 Task: Find connections with filter location Tucano with filter topic #WebsiteDesignwith filter profile language English with filter current company Goibibo with filter school KC College with filter industry Holding Companies with filter service category Software Testing with filter keywords title Application Developer
Action: Mouse moved to (545, 98)
Screenshot: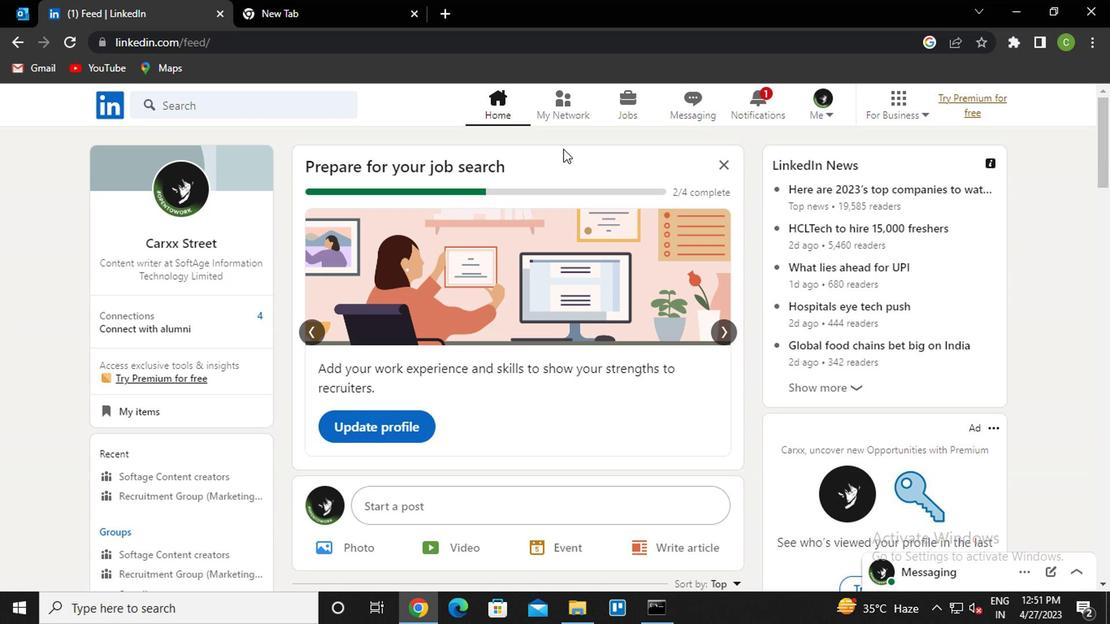 
Action: Mouse pressed left at (545, 98)
Screenshot: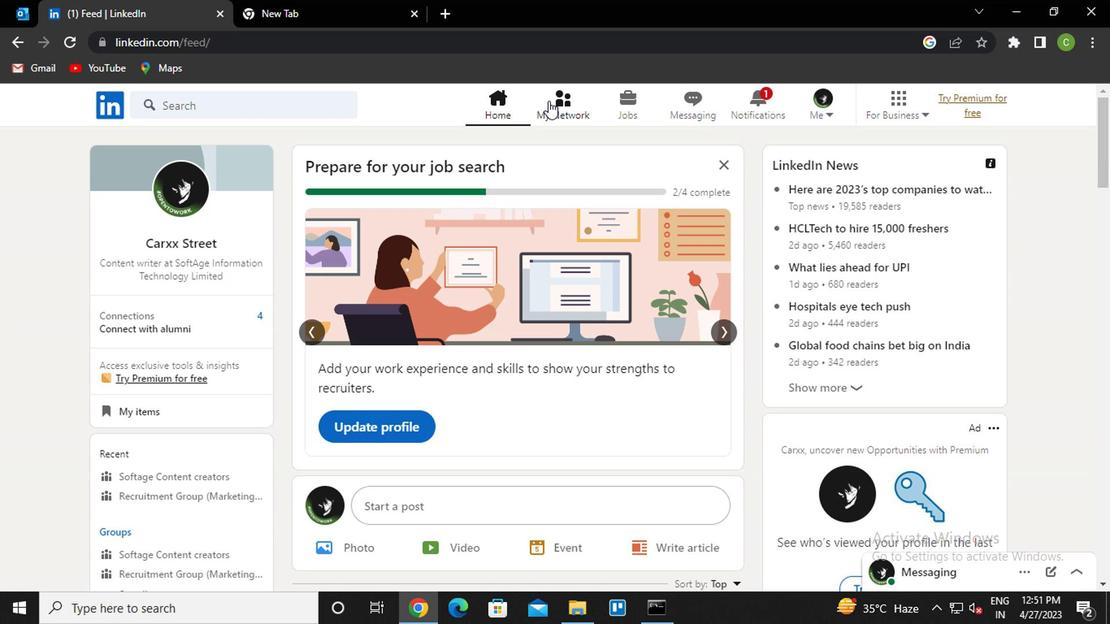 
Action: Mouse moved to (232, 196)
Screenshot: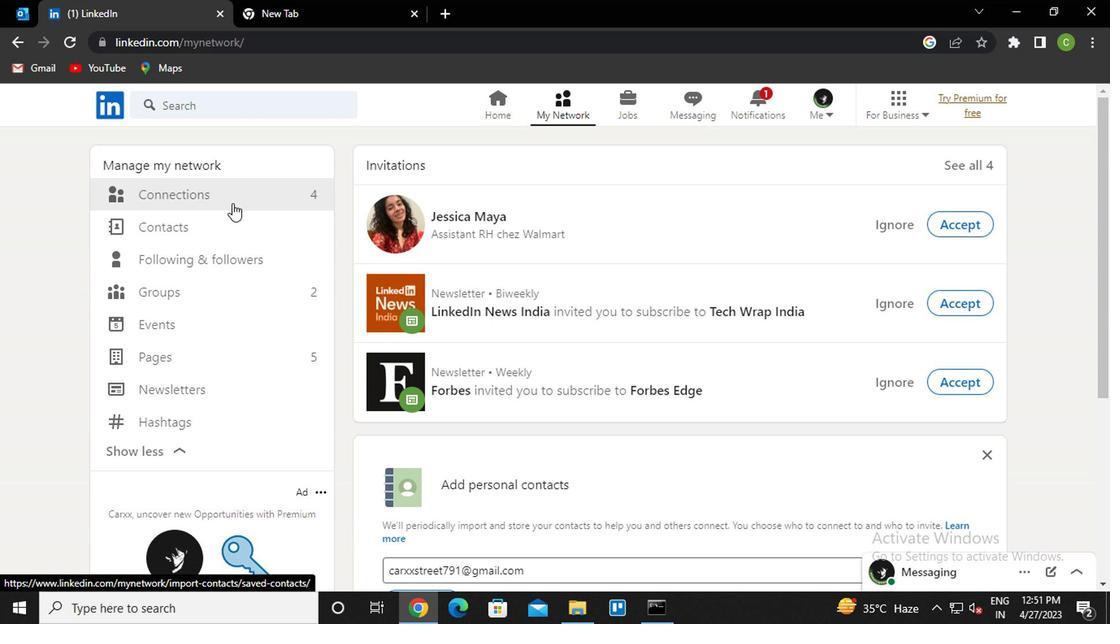 
Action: Mouse pressed left at (232, 196)
Screenshot: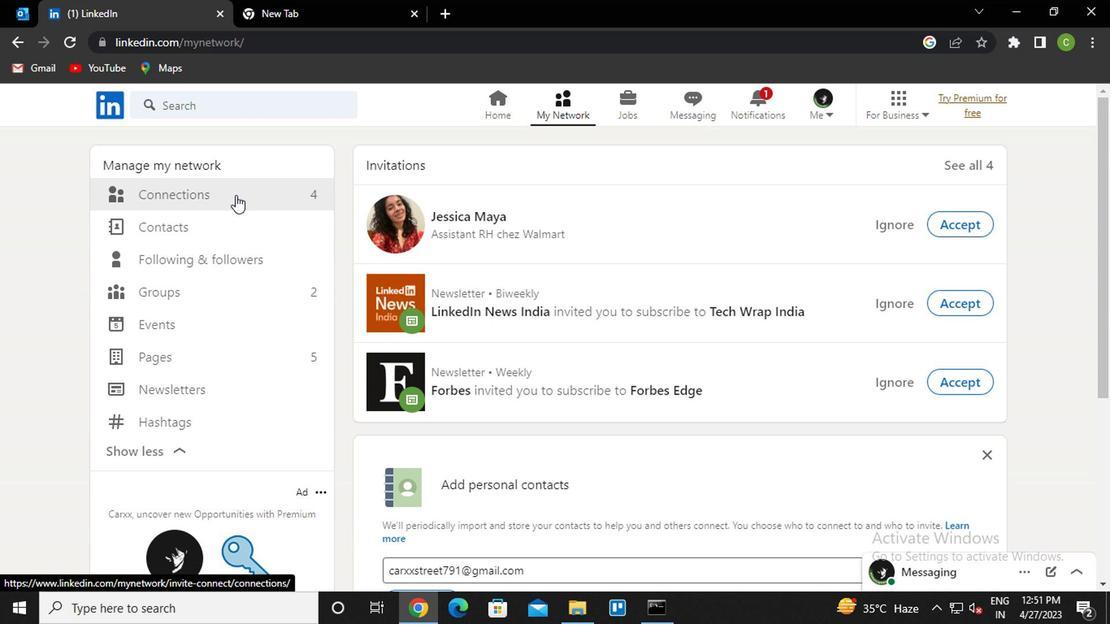 
Action: Mouse pressed left at (232, 196)
Screenshot: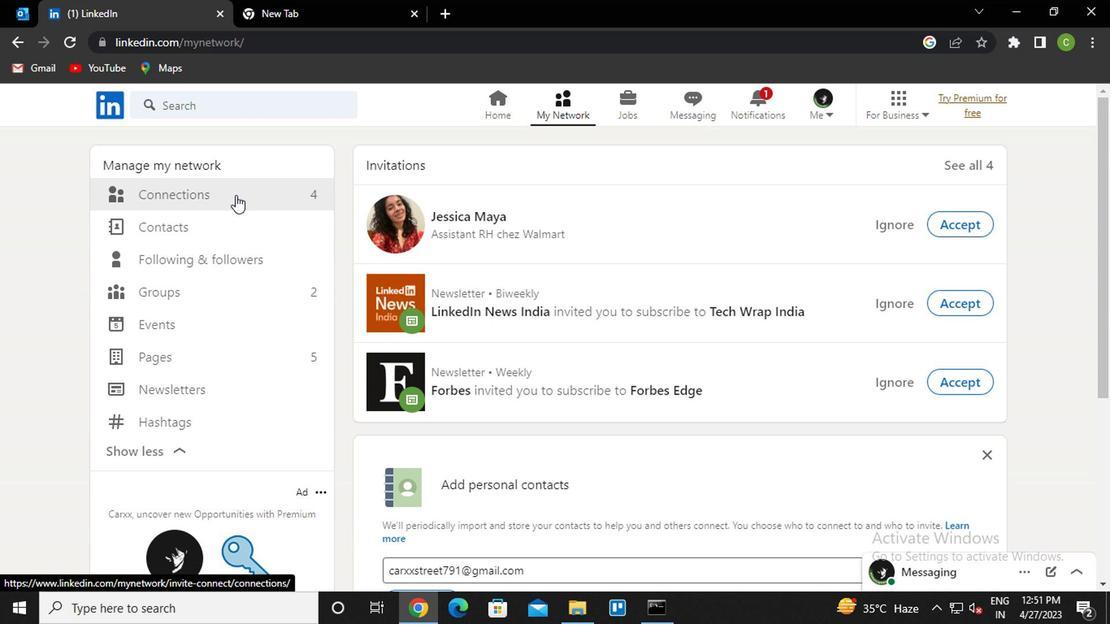 
Action: Mouse moved to (229, 207)
Screenshot: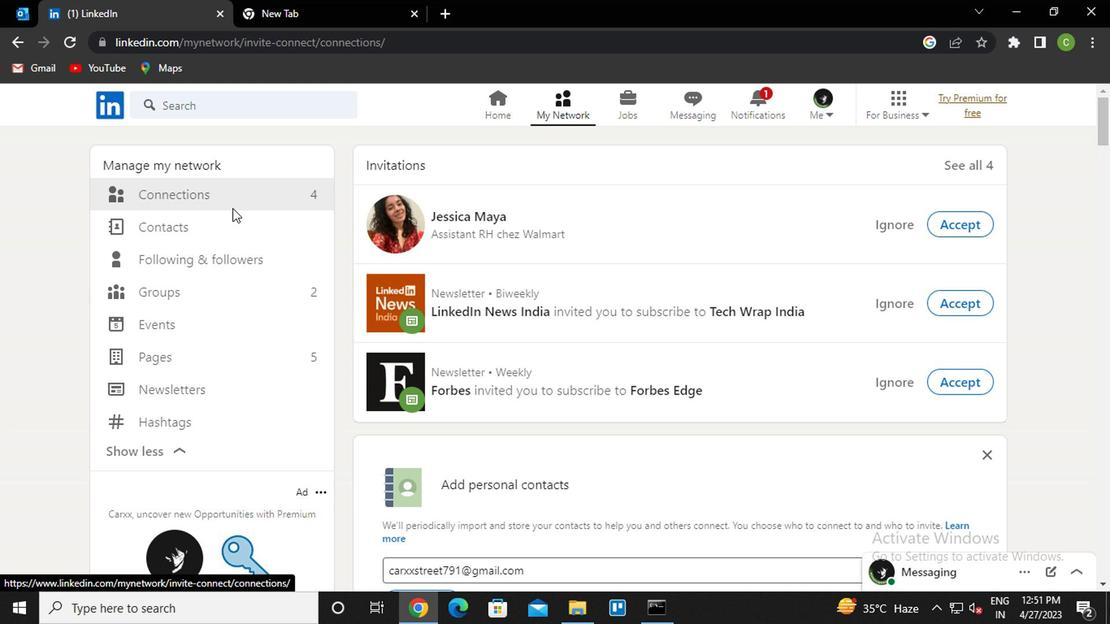 
Action: Mouse pressed left at (229, 207)
Screenshot: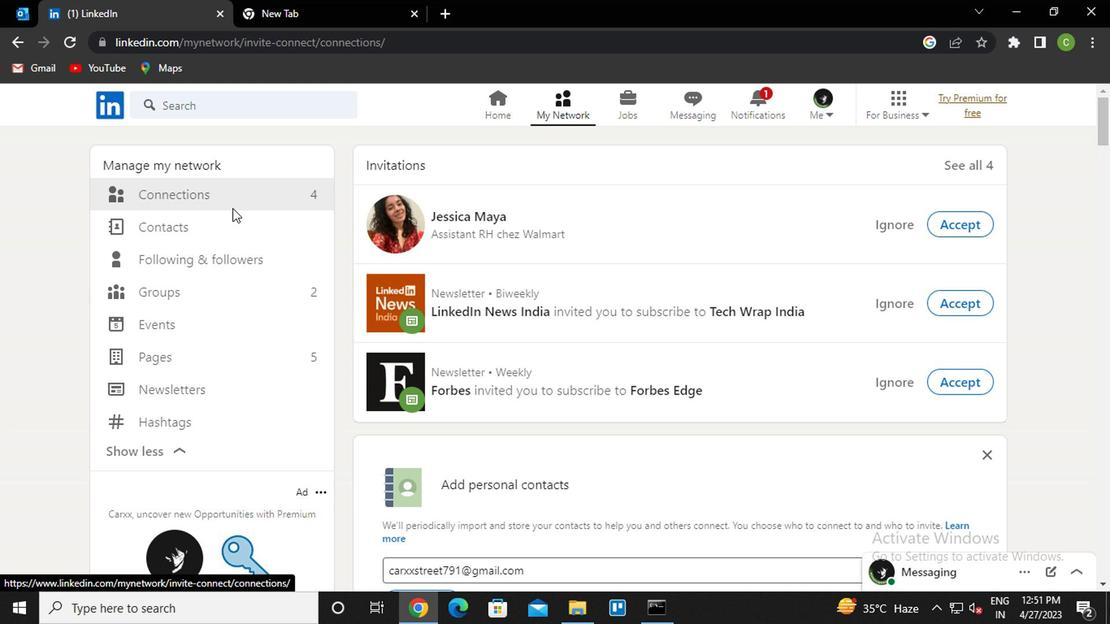 
Action: Mouse moved to (685, 195)
Screenshot: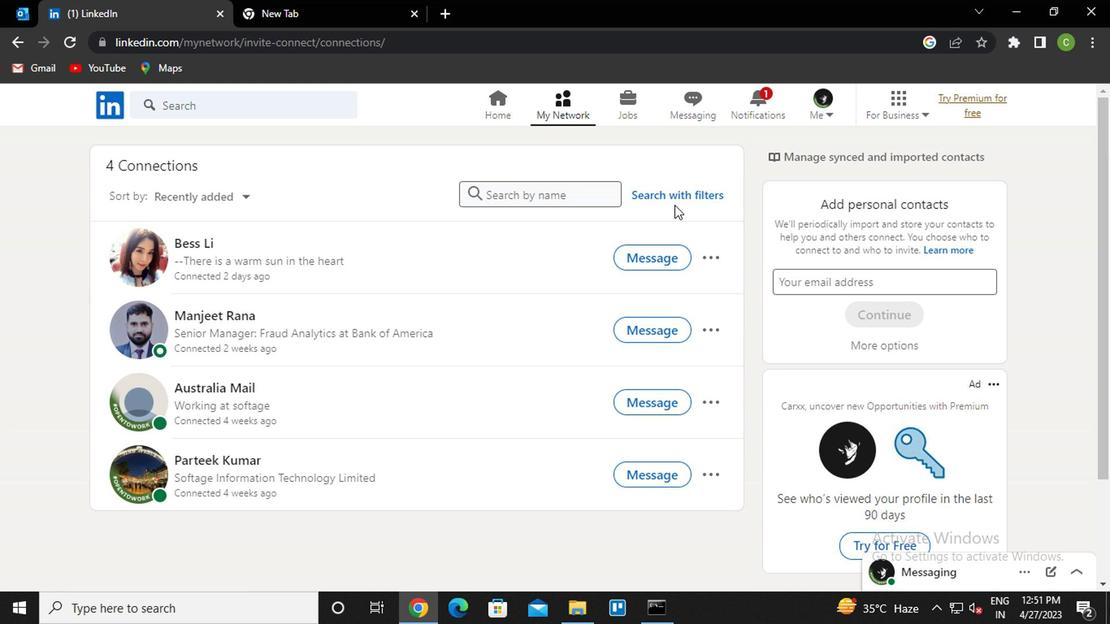 
Action: Mouse pressed left at (685, 195)
Screenshot: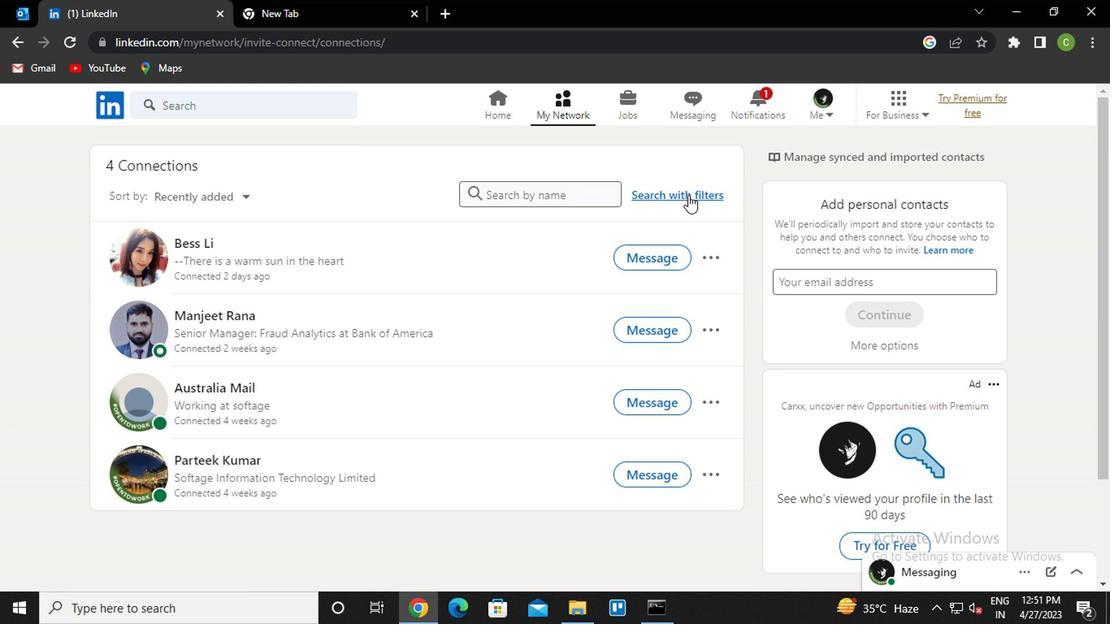 
Action: Mouse moved to (596, 151)
Screenshot: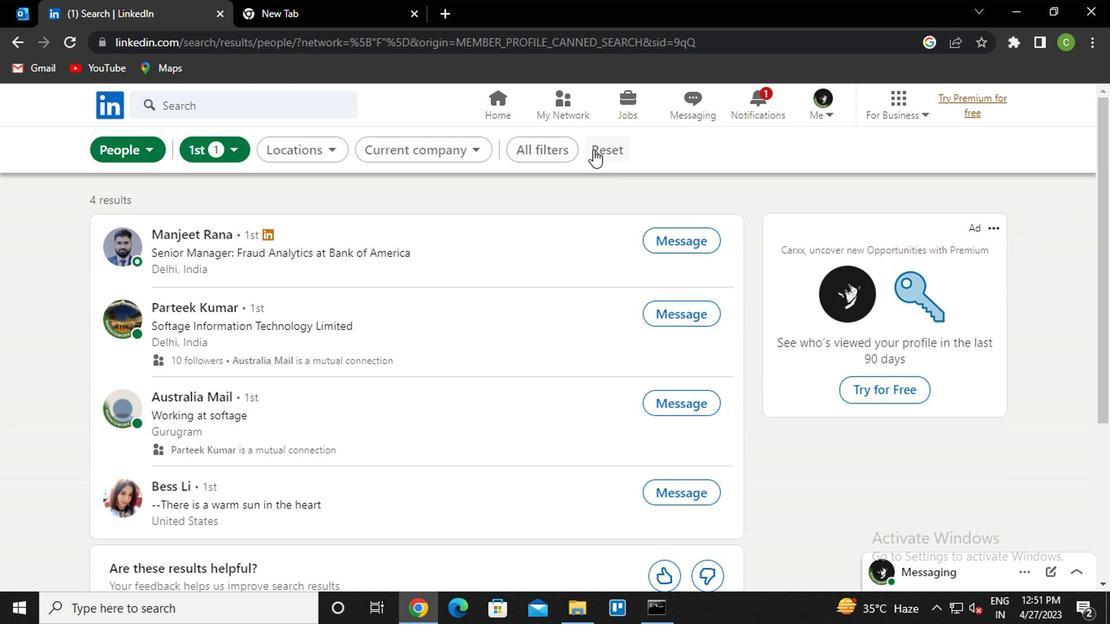 
Action: Mouse pressed left at (596, 151)
Screenshot: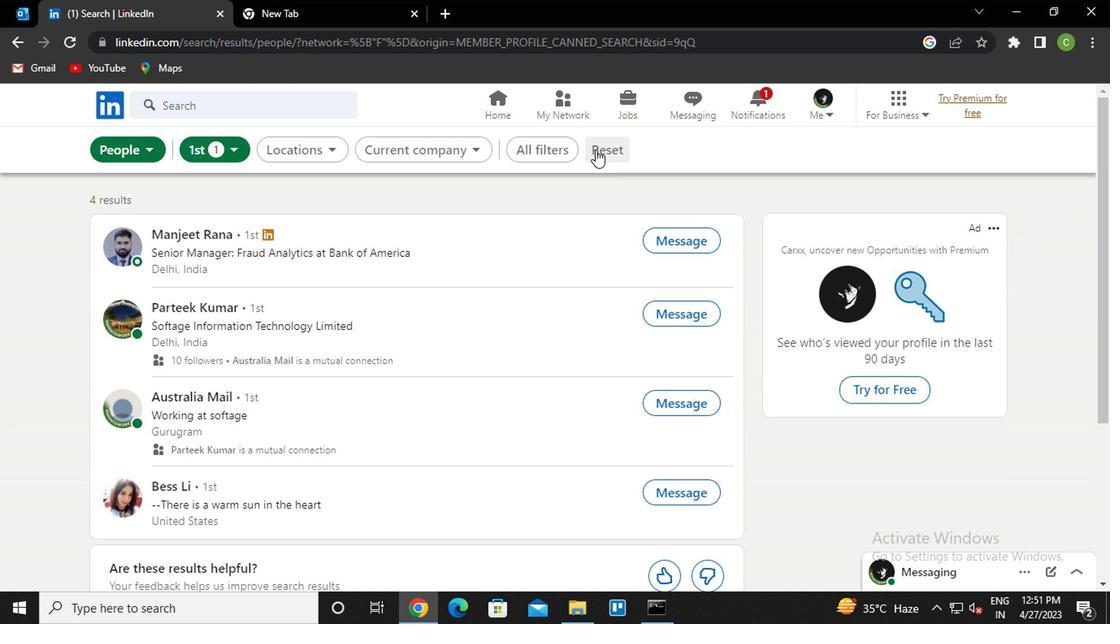 
Action: Mouse moved to (584, 150)
Screenshot: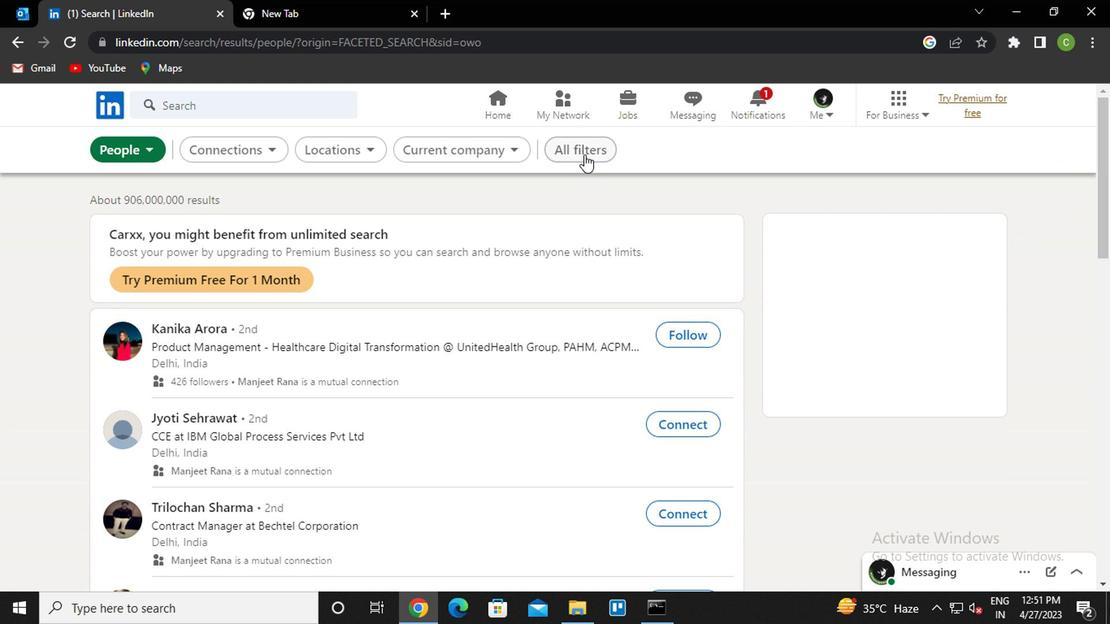
Action: Mouse pressed left at (584, 150)
Screenshot: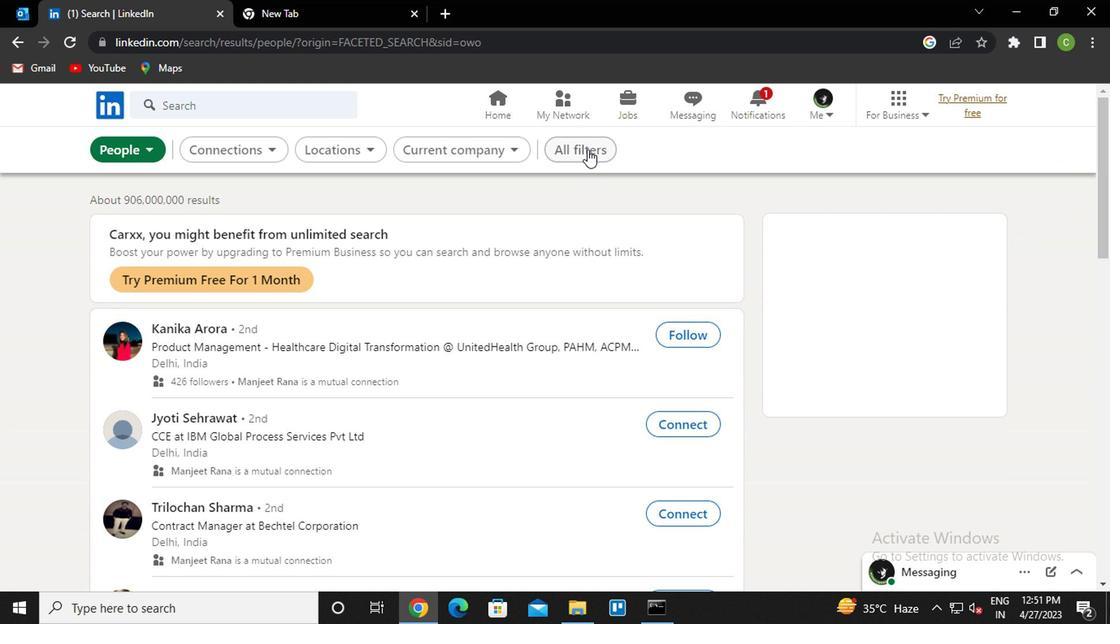 
Action: Mouse moved to (855, 392)
Screenshot: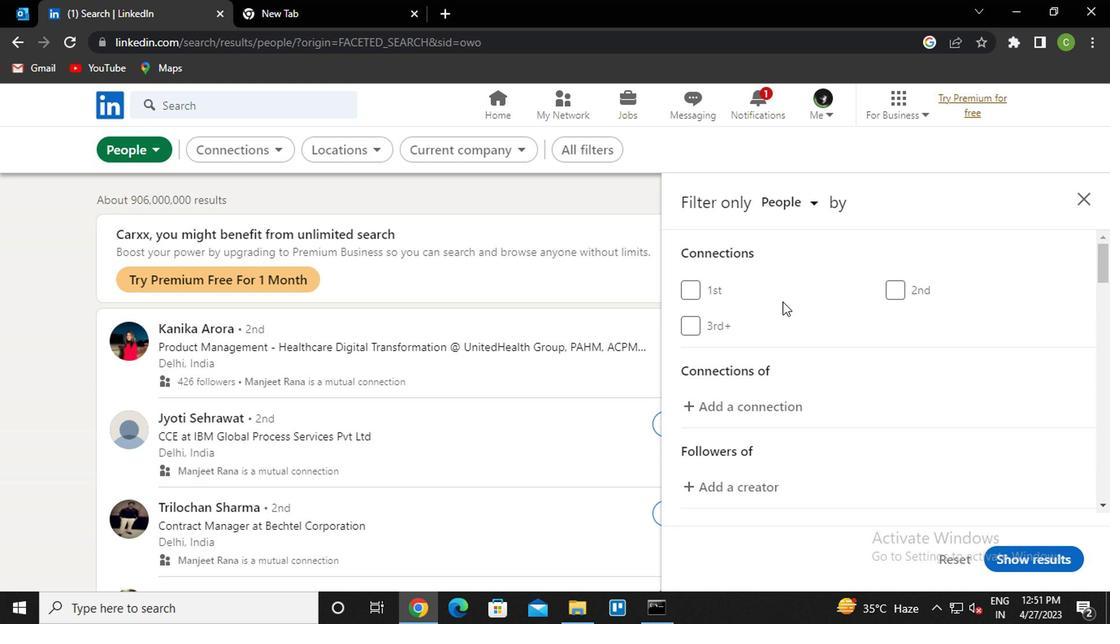 
Action: Mouse scrolled (855, 391) with delta (0, -1)
Screenshot: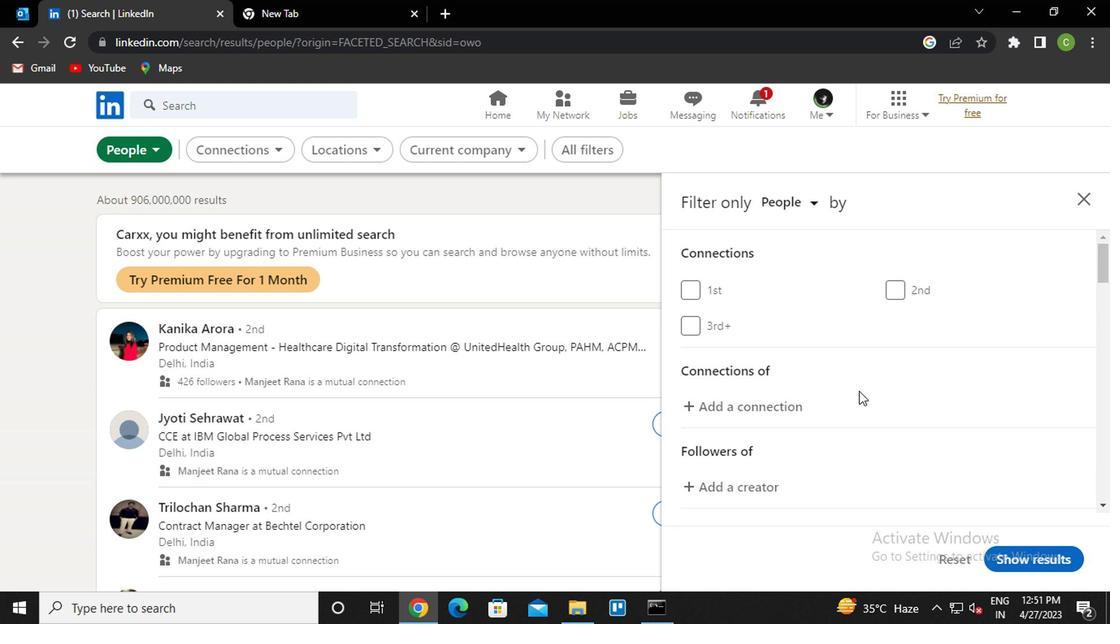 
Action: Mouse scrolled (855, 391) with delta (0, -1)
Screenshot: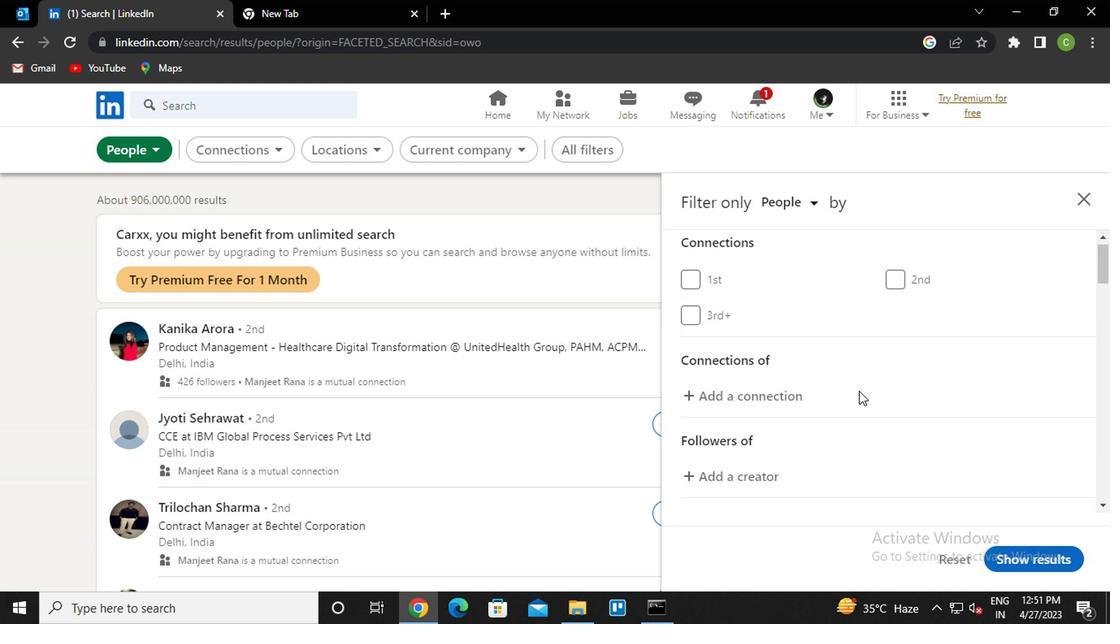 
Action: Mouse scrolled (855, 391) with delta (0, -1)
Screenshot: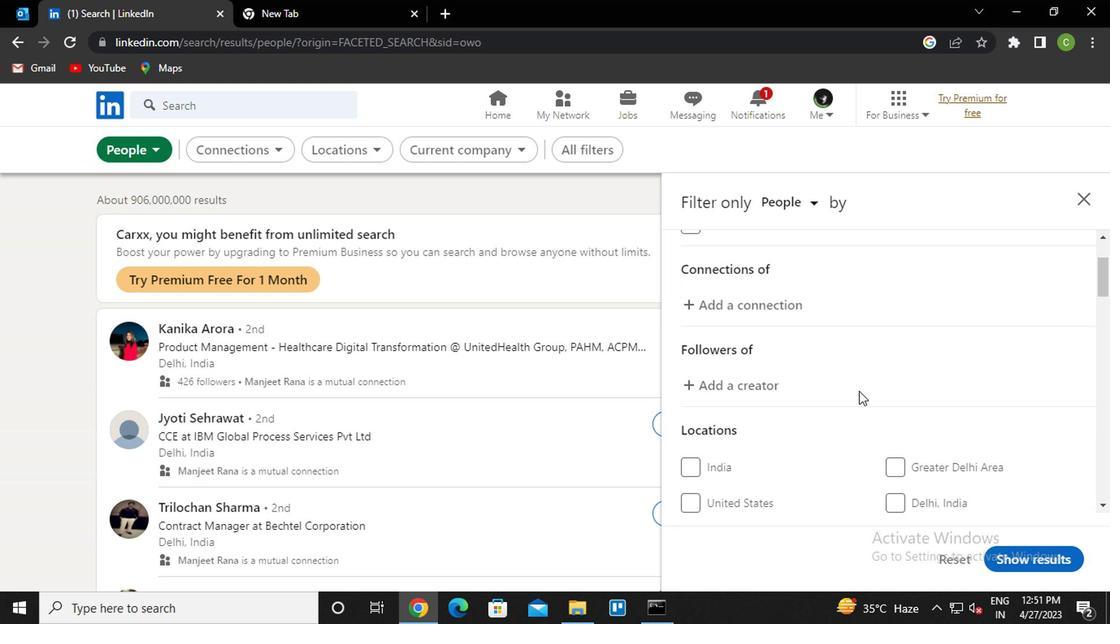 
Action: Mouse scrolled (855, 391) with delta (0, -1)
Screenshot: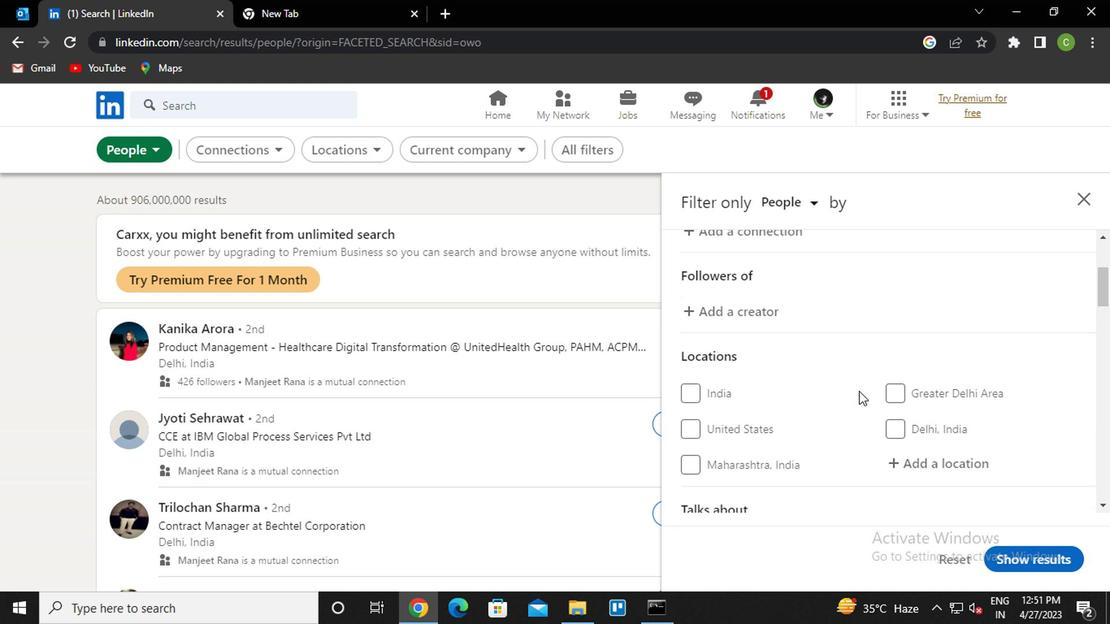 
Action: Mouse moved to (933, 324)
Screenshot: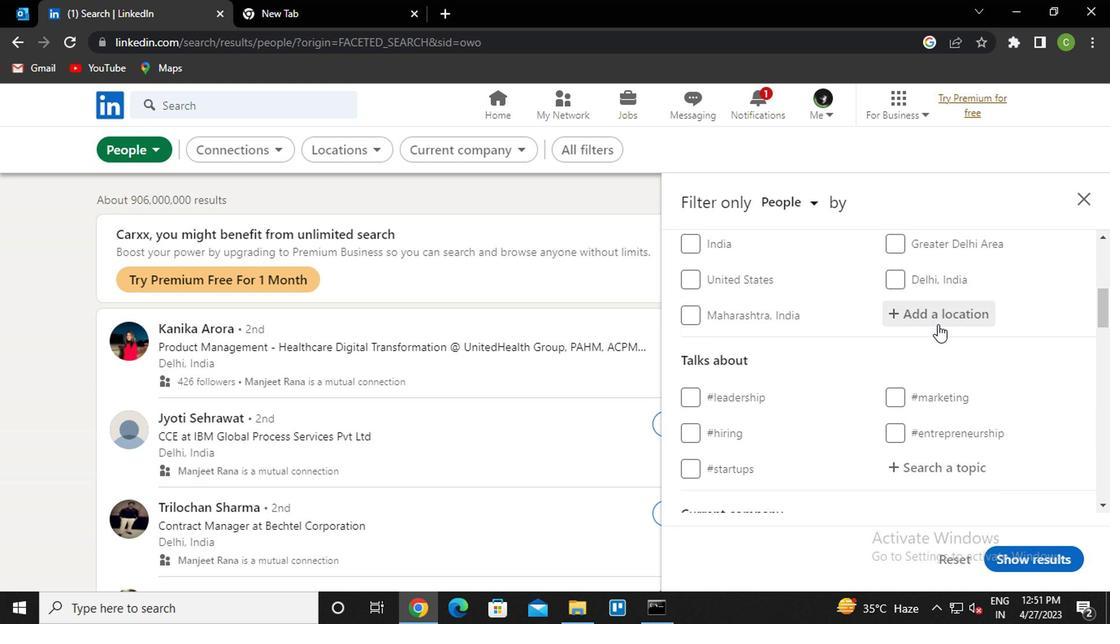 
Action: Mouse pressed left at (933, 324)
Screenshot: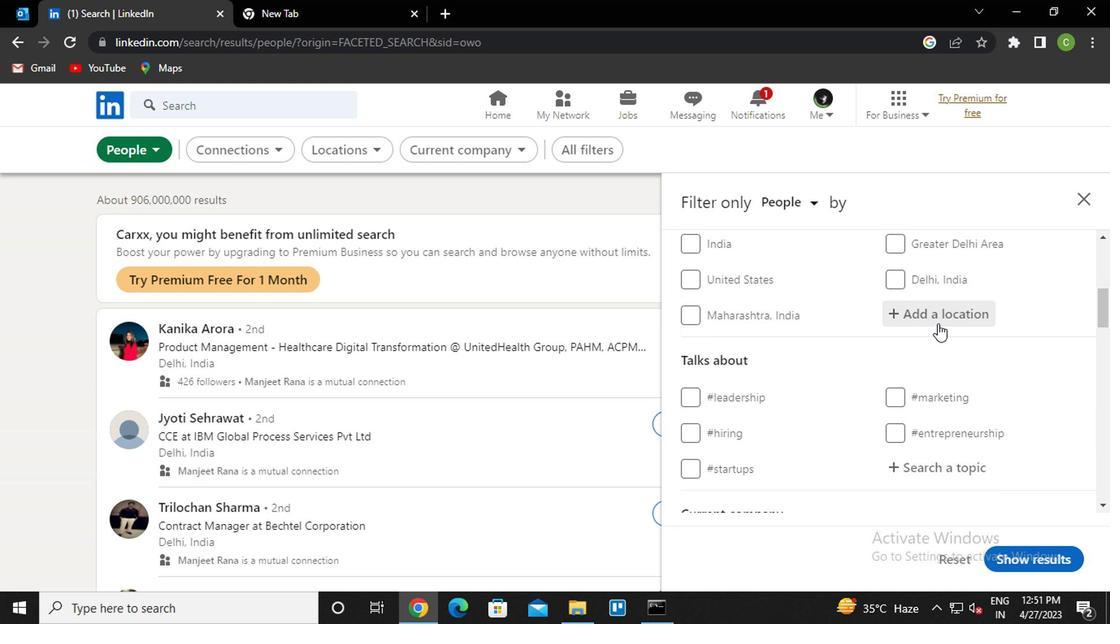 
Action: Key pressed t<Key.caps_lock>ucano<Key.down><Key.enter>
Screenshot: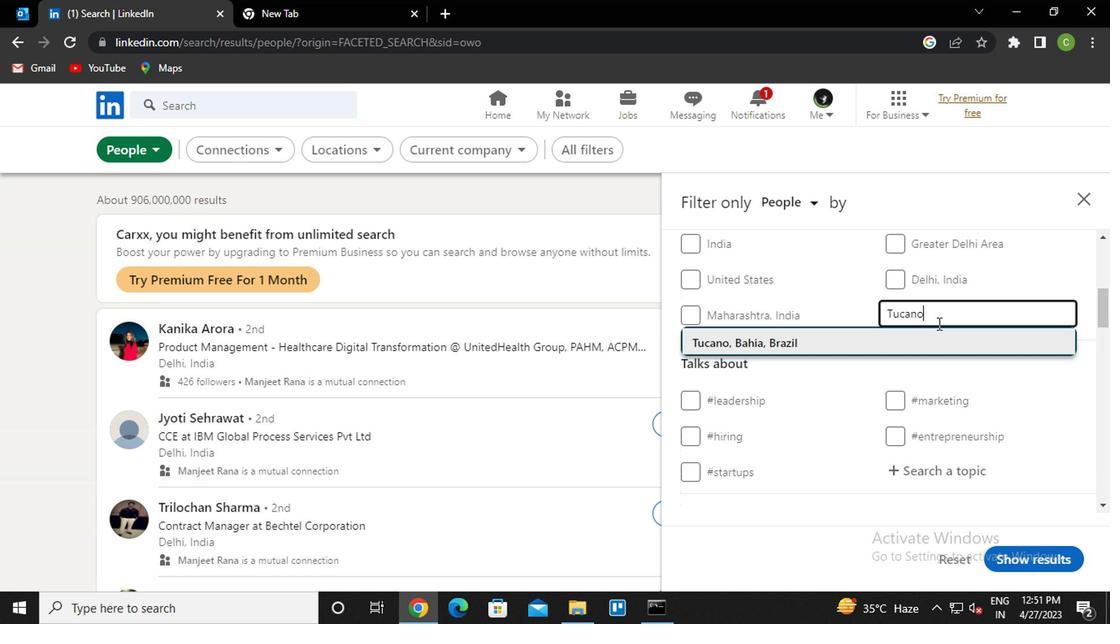 
Action: Mouse scrolled (933, 324) with delta (0, 0)
Screenshot: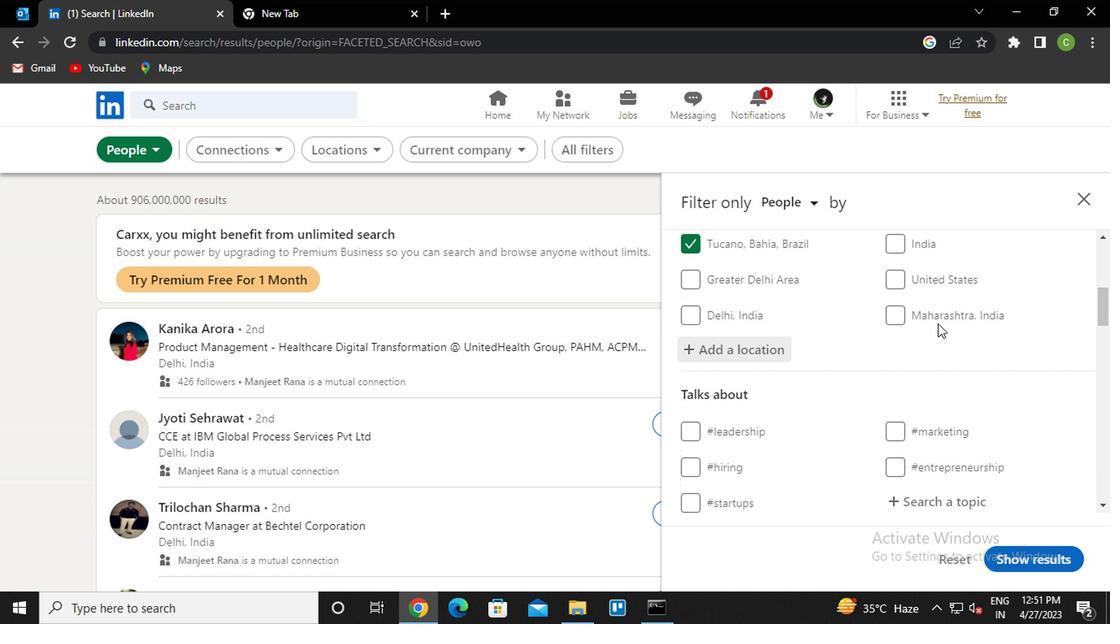 
Action: Mouse scrolled (933, 324) with delta (0, 0)
Screenshot: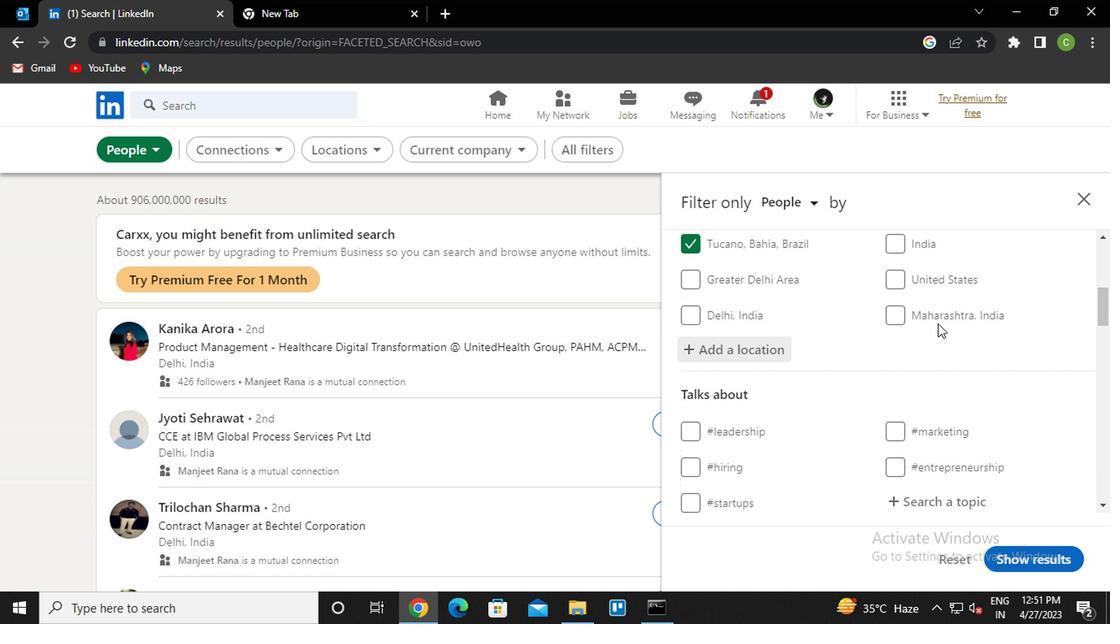 
Action: Mouse moved to (925, 346)
Screenshot: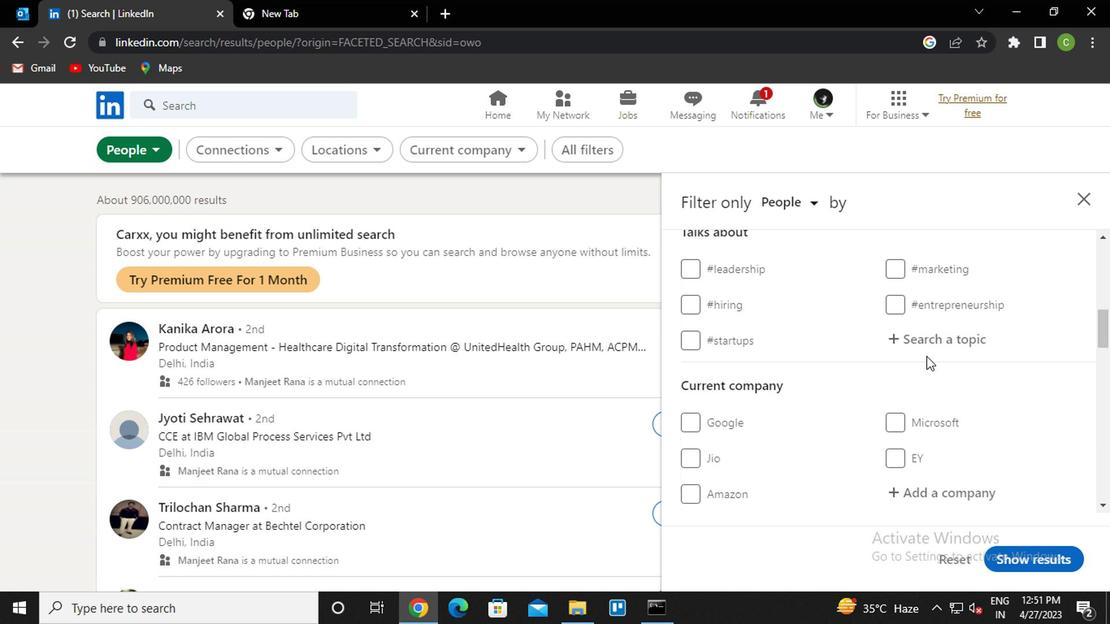 
Action: Mouse pressed left at (925, 346)
Screenshot: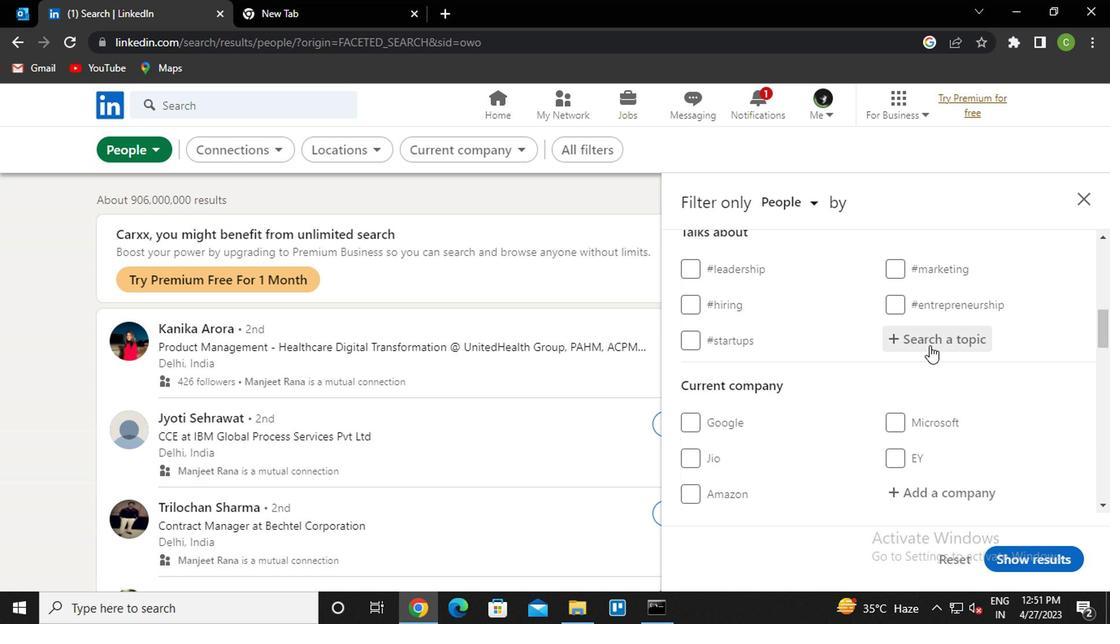 
Action: Key pressed <Key.caps_lock>w<Key.caps_lock>Ebsitedesign<Key.down><Key.enter>
Screenshot: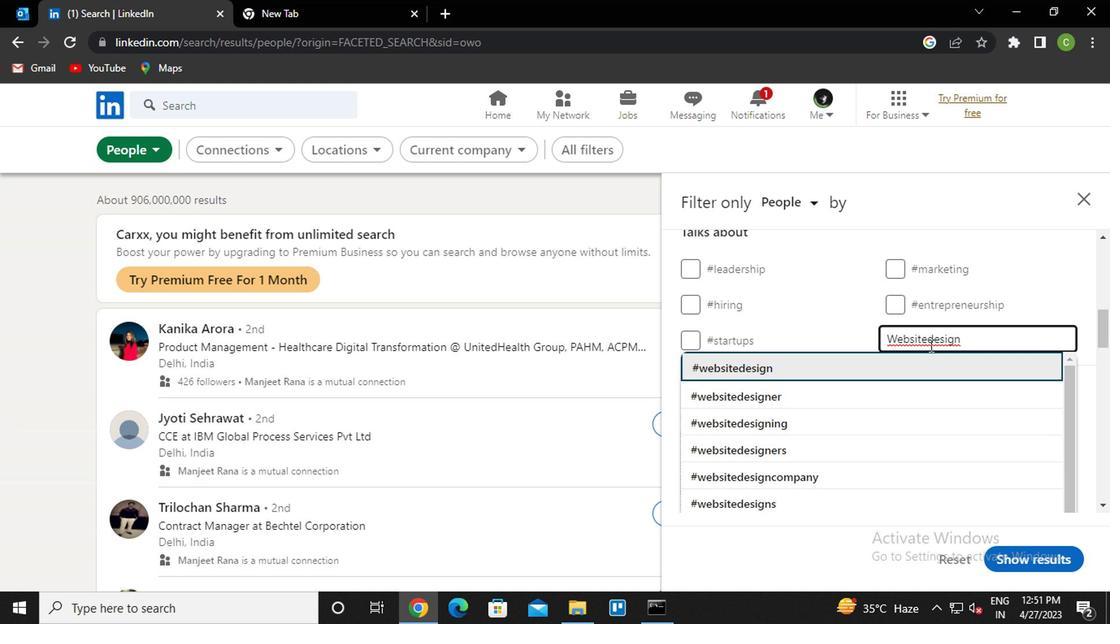 
Action: Mouse scrolled (925, 346) with delta (0, 0)
Screenshot: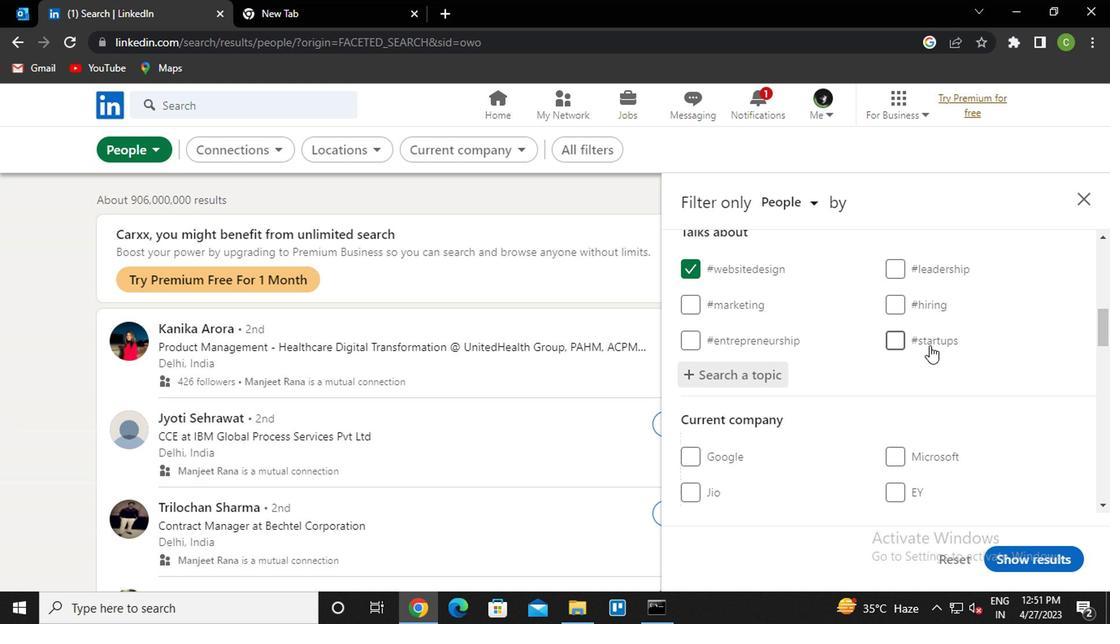 
Action: Mouse scrolled (925, 346) with delta (0, 0)
Screenshot: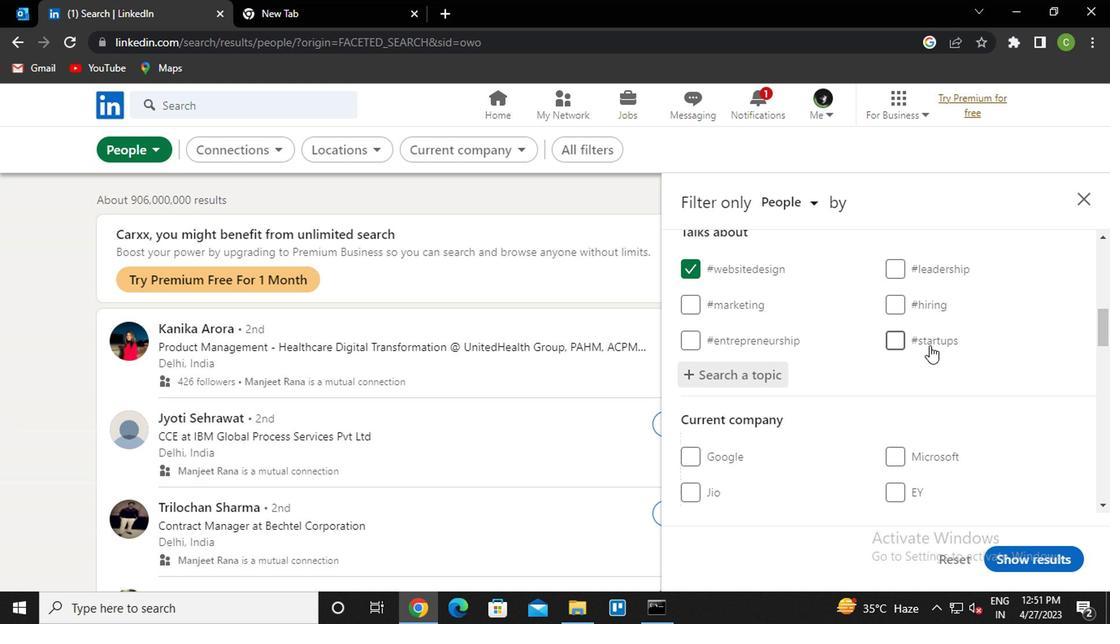 
Action: Mouse moved to (925, 359)
Screenshot: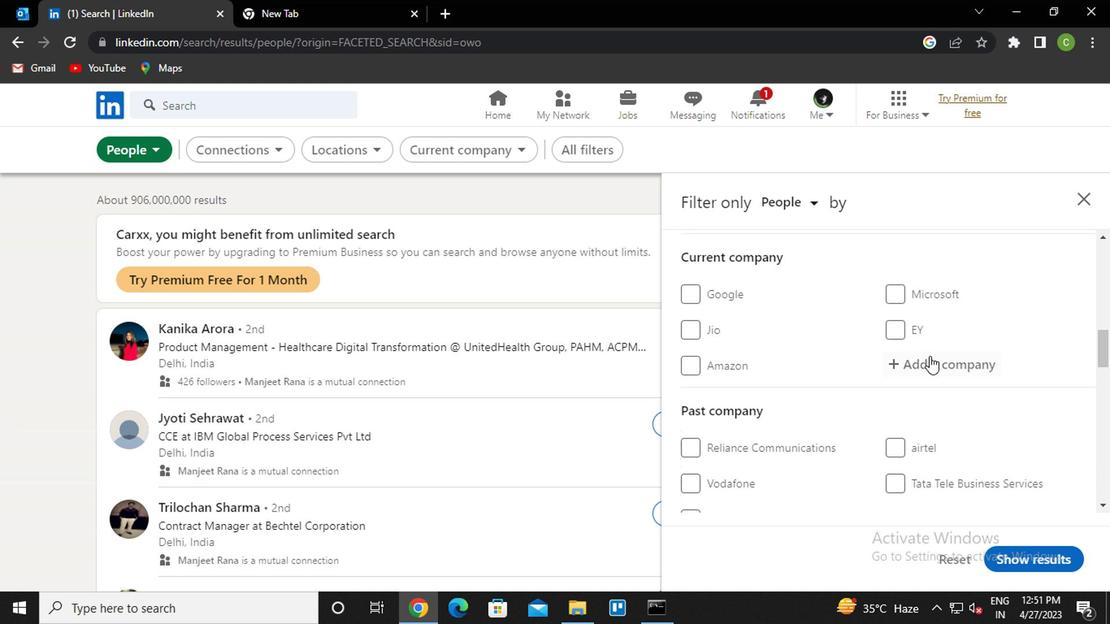 
Action: Mouse scrolled (925, 358) with delta (0, 0)
Screenshot: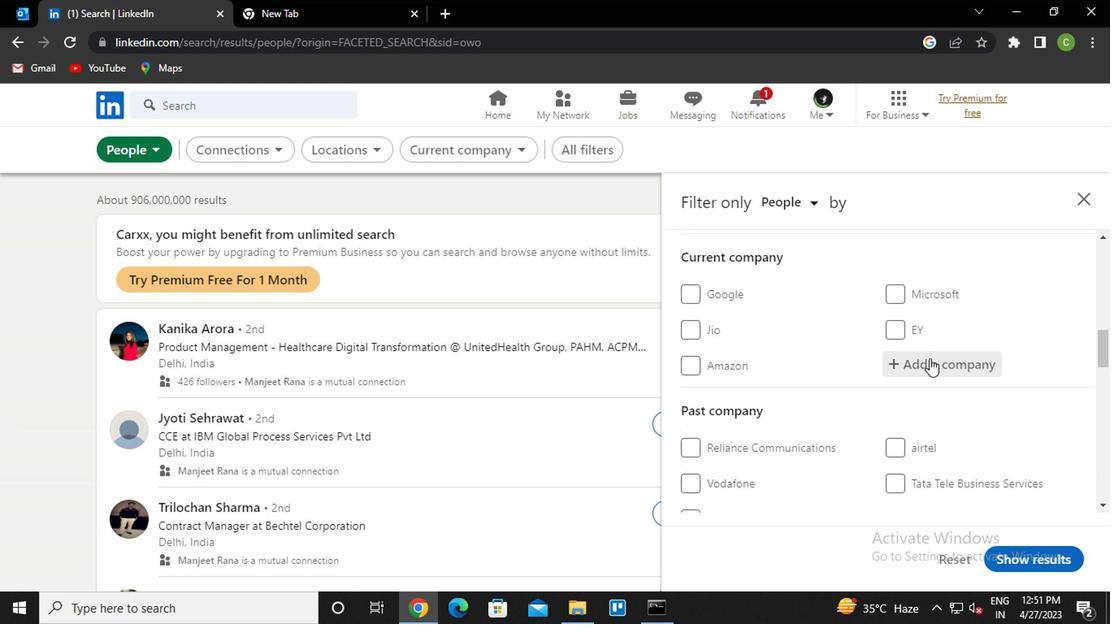 
Action: Mouse scrolled (925, 358) with delta (0, 0)
Screenshot: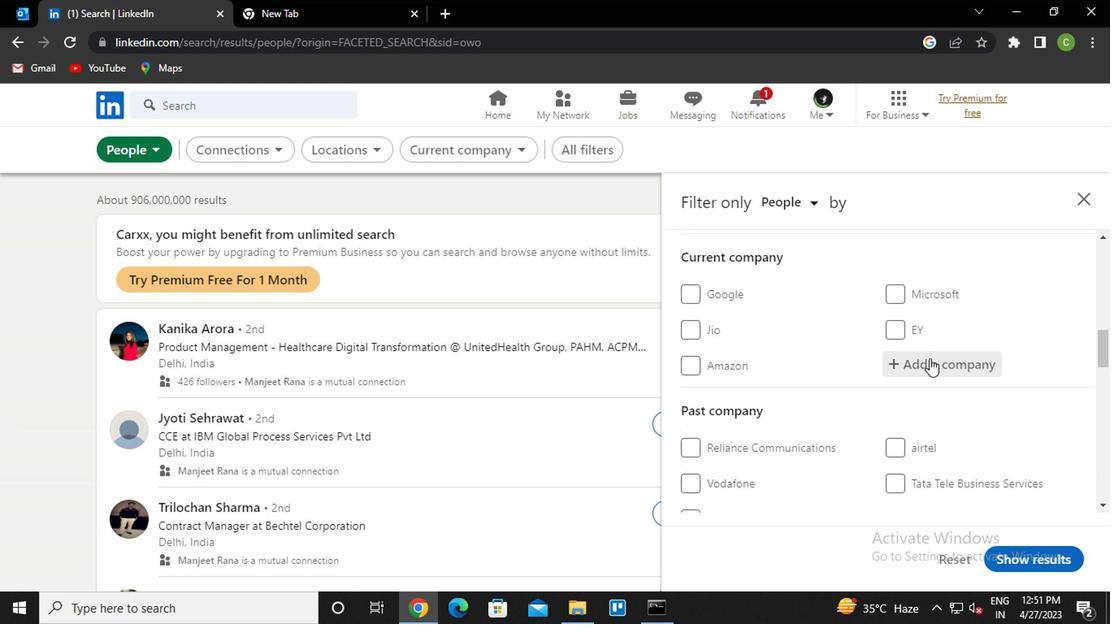 
Action: Mouse scrolled (925, 358) with delta (0, 0)
Screenshot: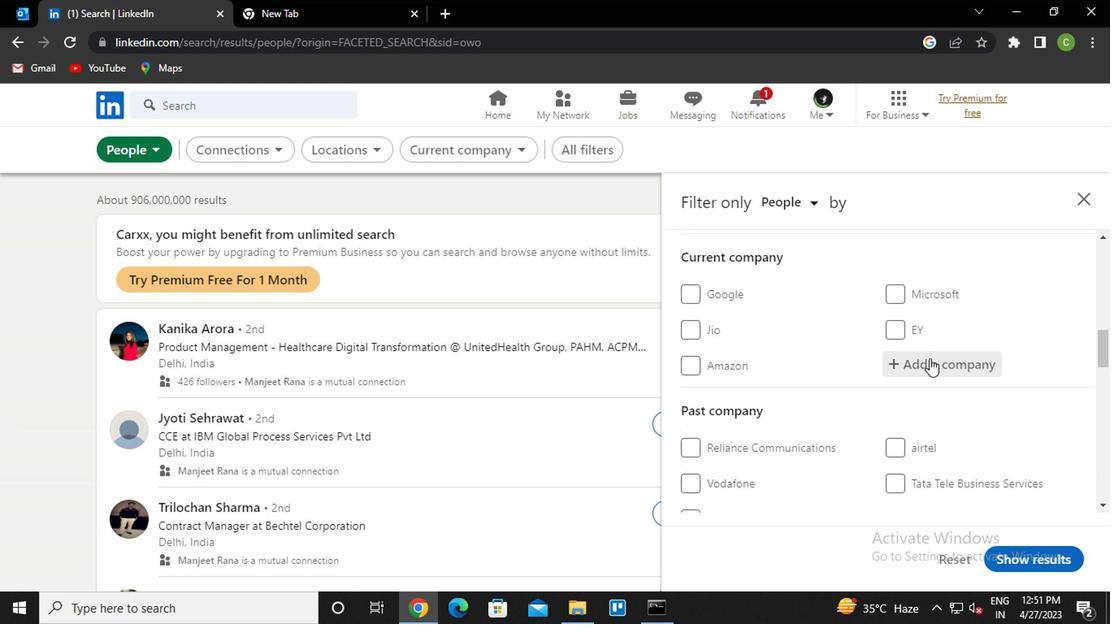 
Action: Mouse scrolled (925, 358) with delta (0, 0)
Screenshot: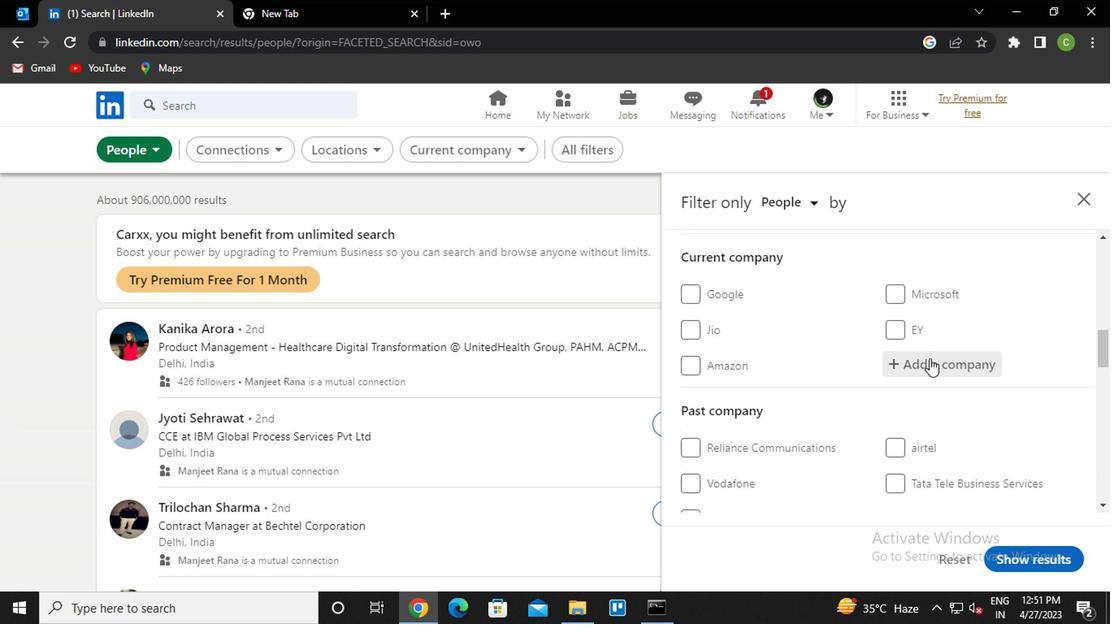
Action: Mouse scrolled (925, 358) with delta (0, 0)
Screenshot: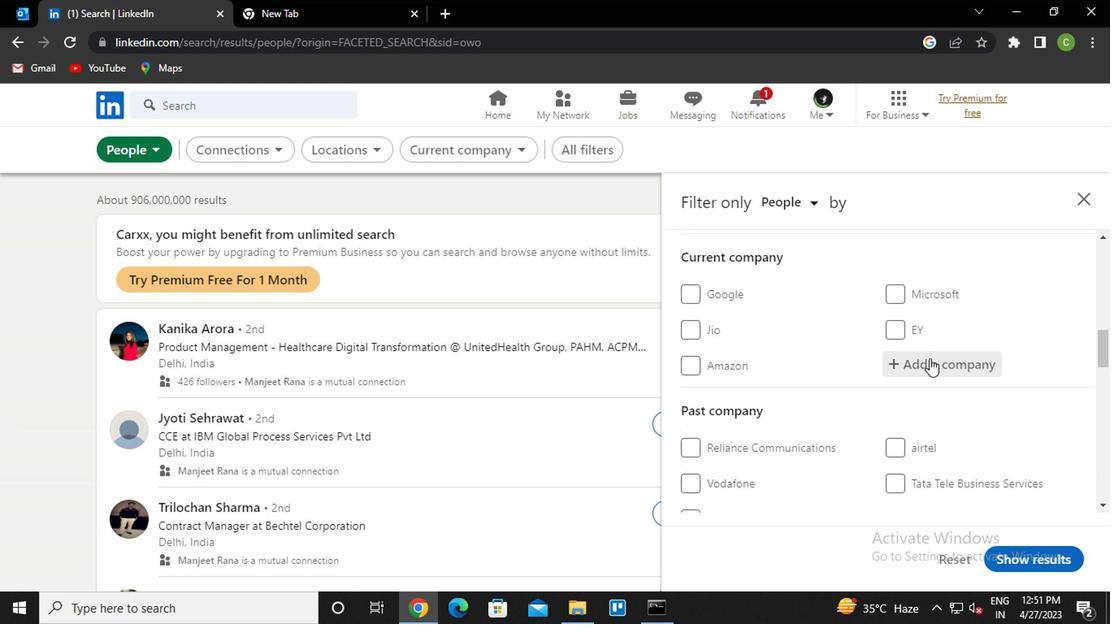 
Action: Mouse scrolled (925, 358) with delta (0, 0)
Screenshot: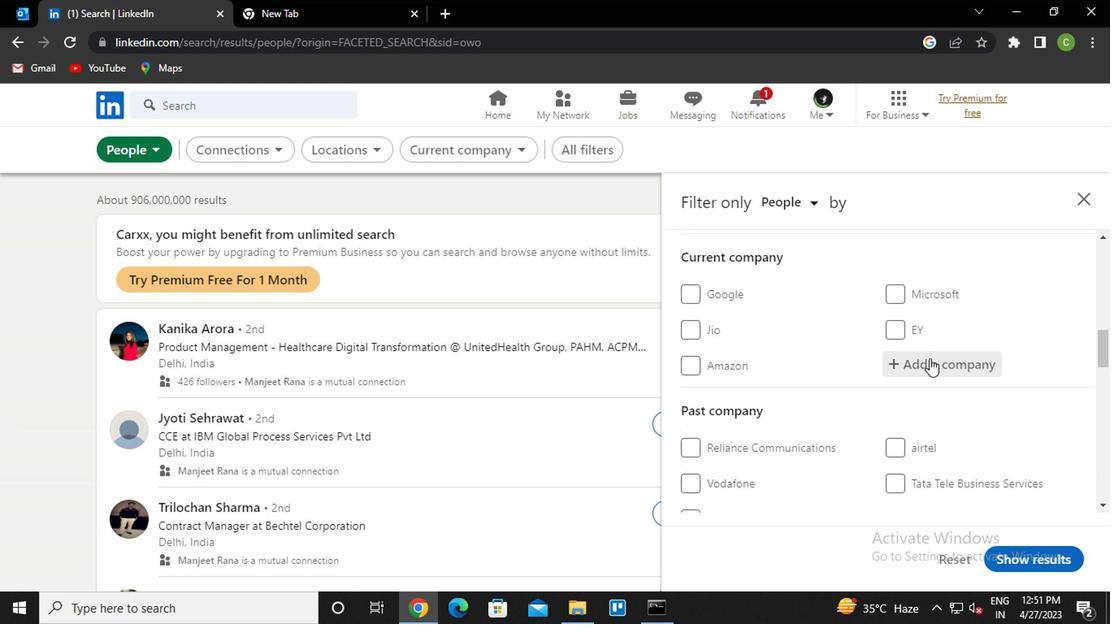 
Action: Mouse scrolled (925, 358) with delta (0, 0)
Screenshot: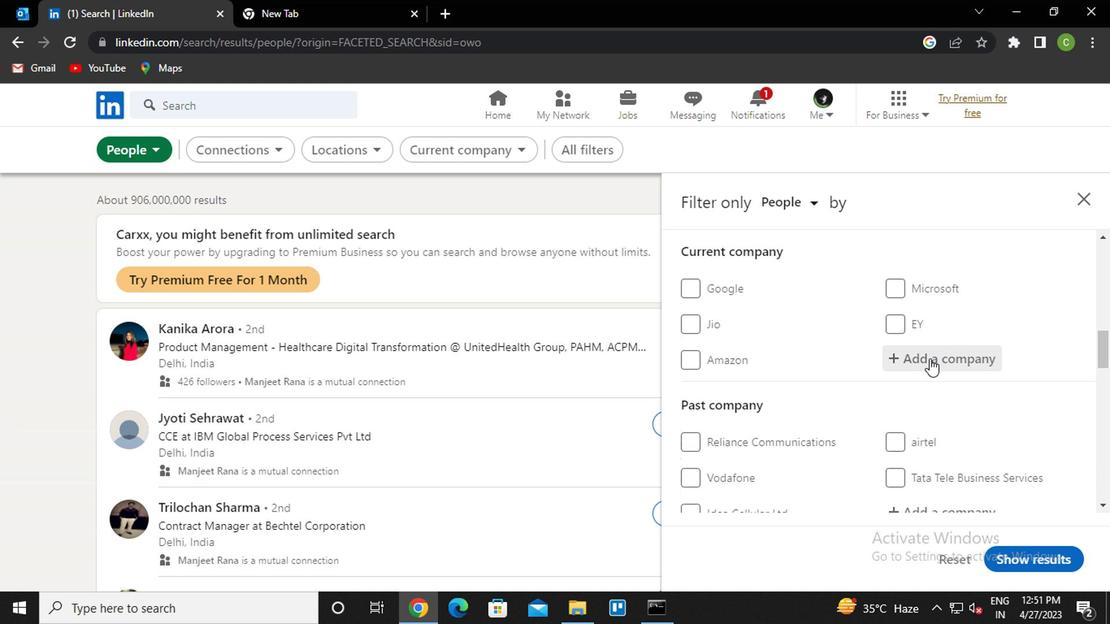 
Action: Mouse moved to (689, 374)
Screenshot: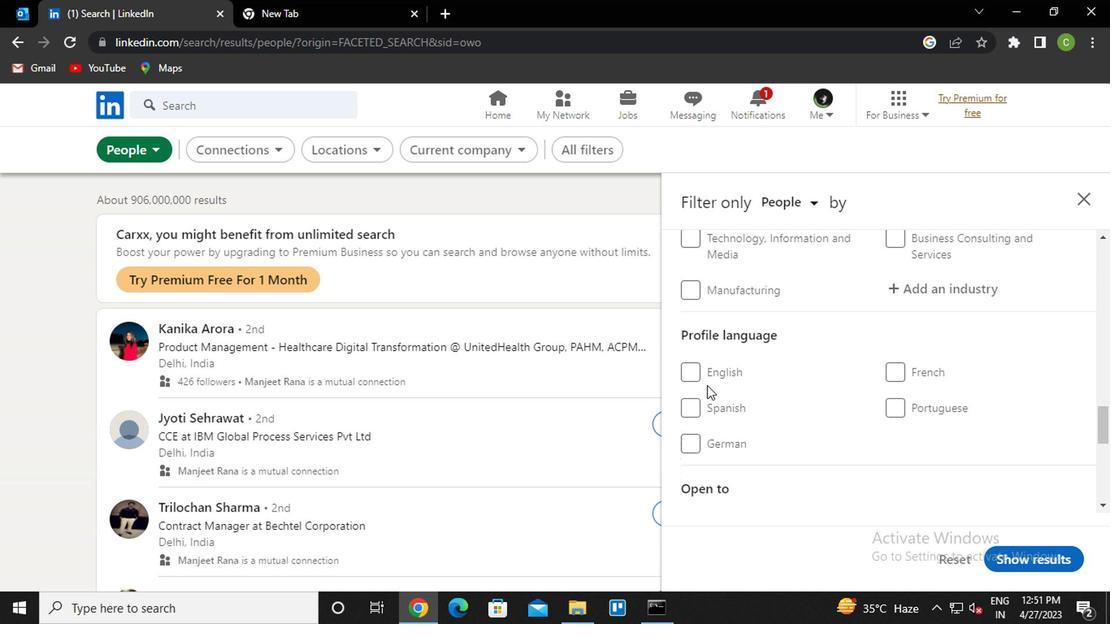
Action: Mouse pressed left at (689, 374)
Screenshot: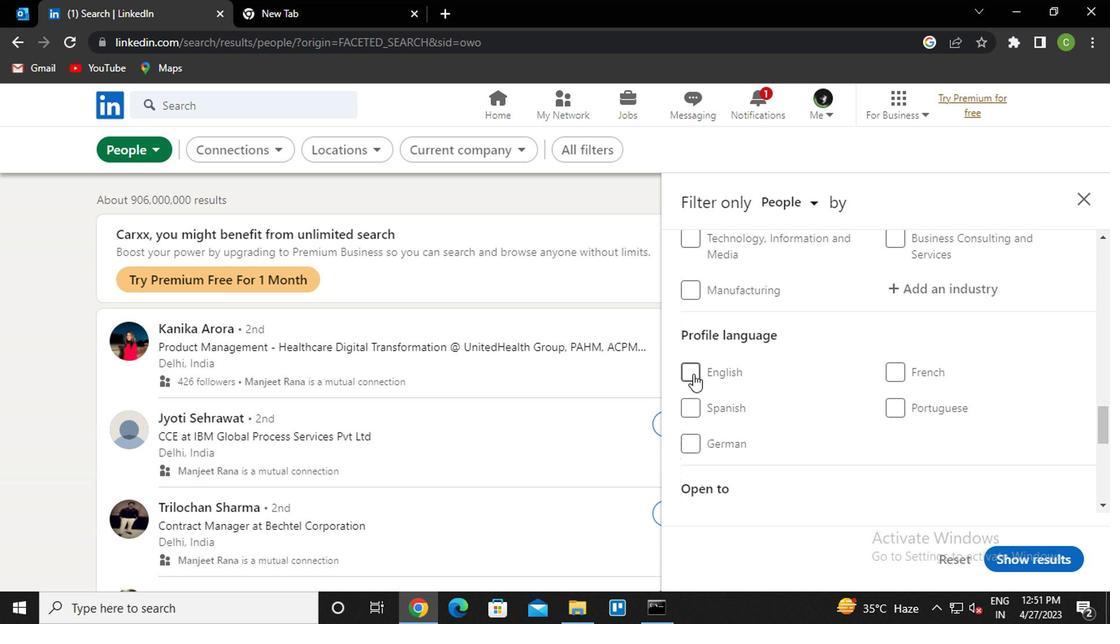 
Action: Mouse moved to (741, 358)
Screenshot: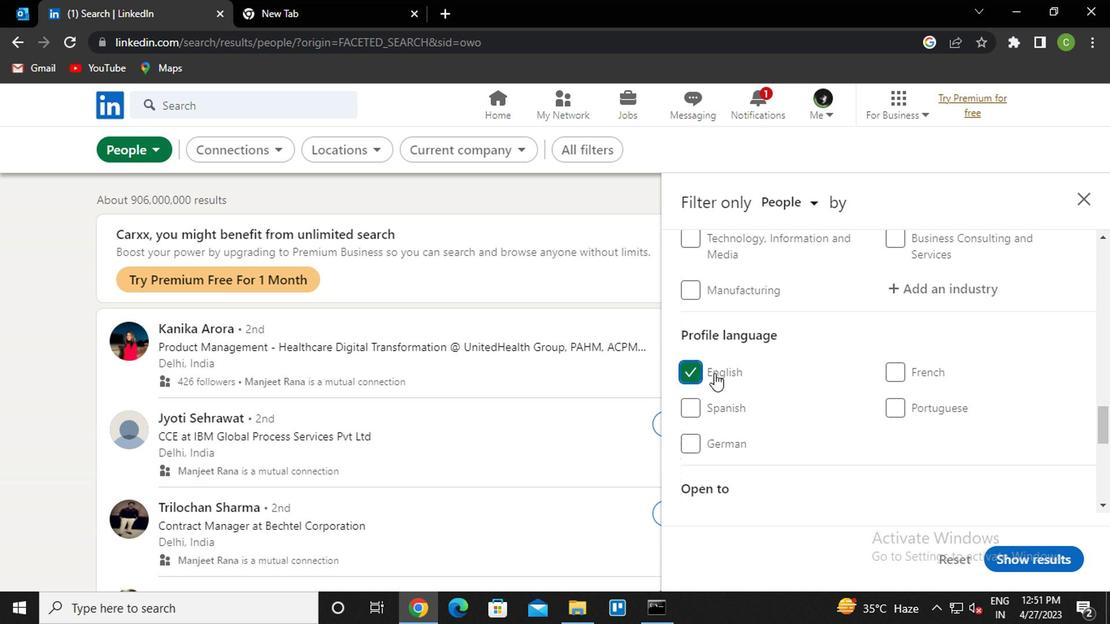 
Action: Mouse scrolled (741, 358) with delta (0, 0)
Screenshot: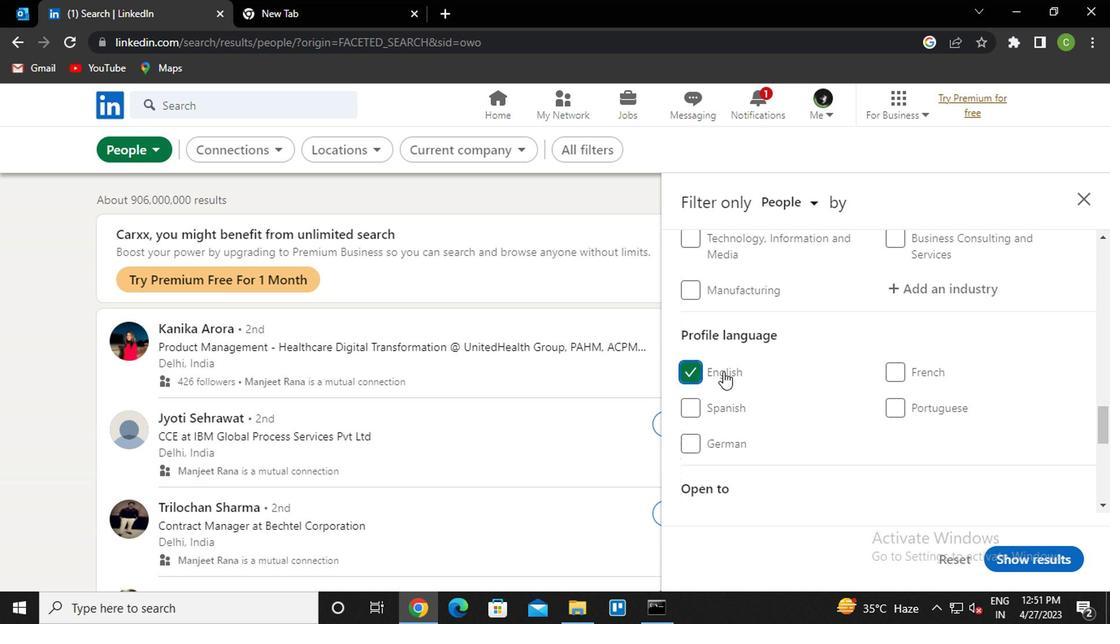 
Action: Mouse moved to (743, 358)
Screenshot: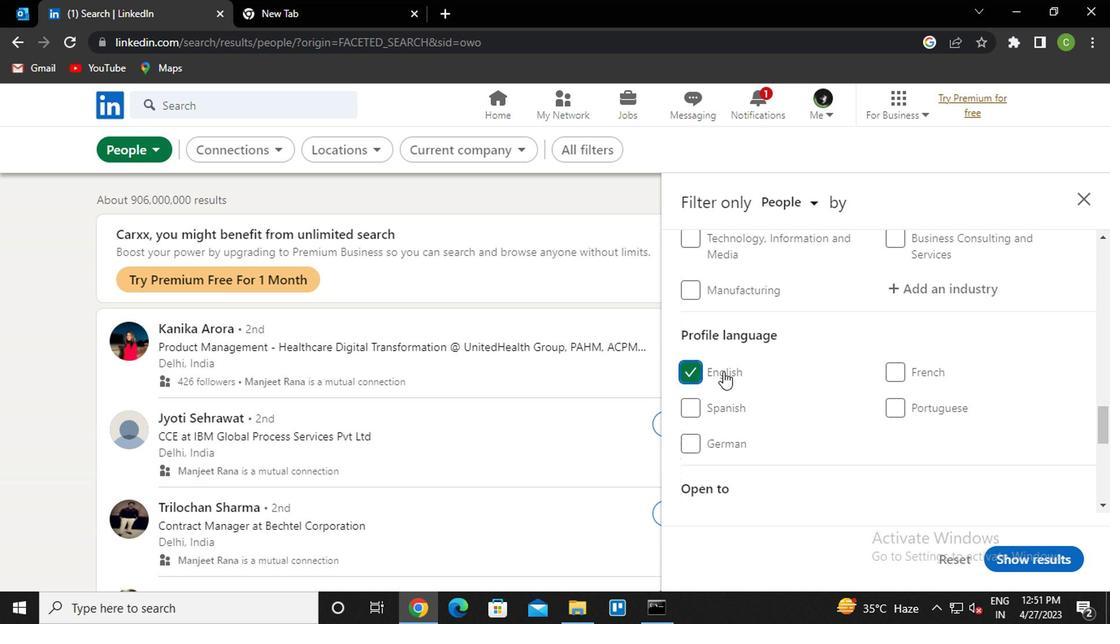 
Action: Mouse scrolled (743, 358) with delta (0, 0)
Screenshot: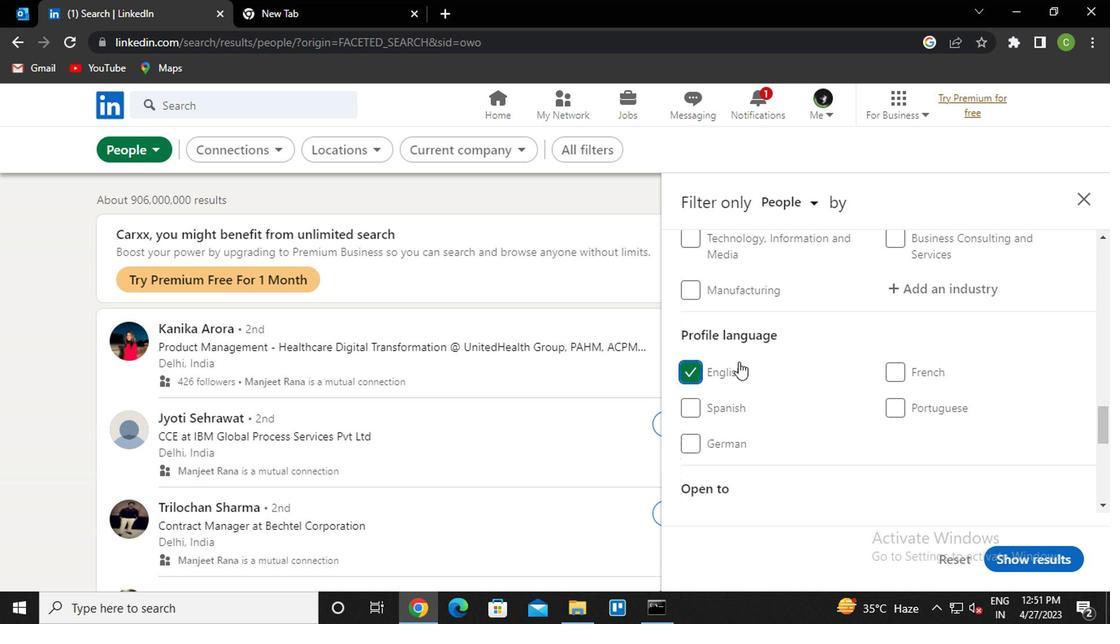 
Action: Mouse scrolled (743, 358) with delta (0, 0)
Screenshot: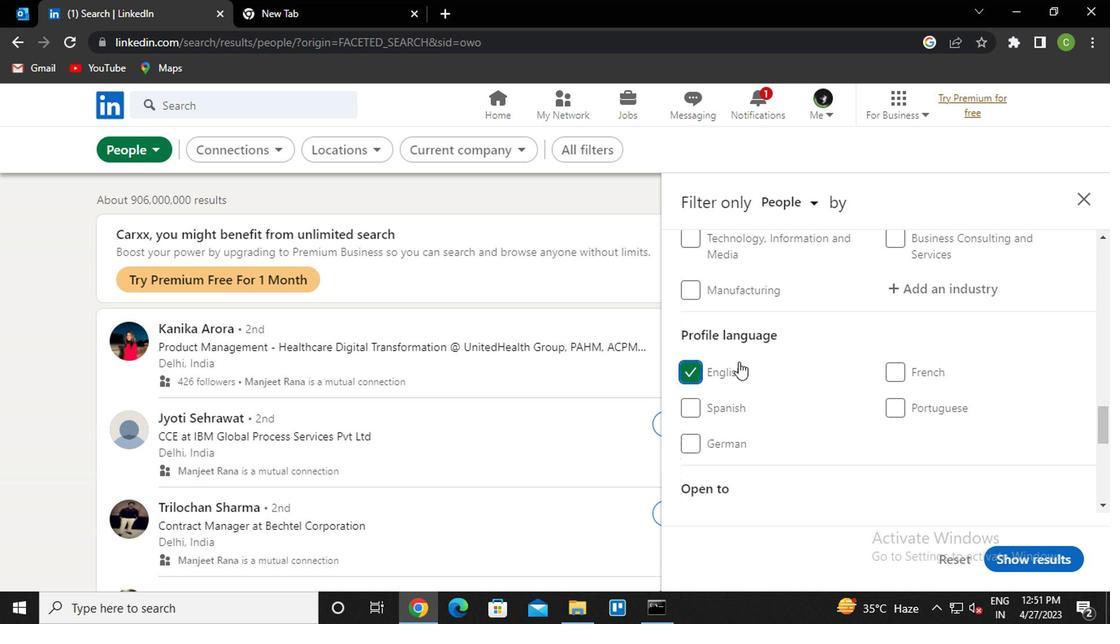 
Action: Mouse scrolled (743, 358) with delta (0, 0)
Screenshot: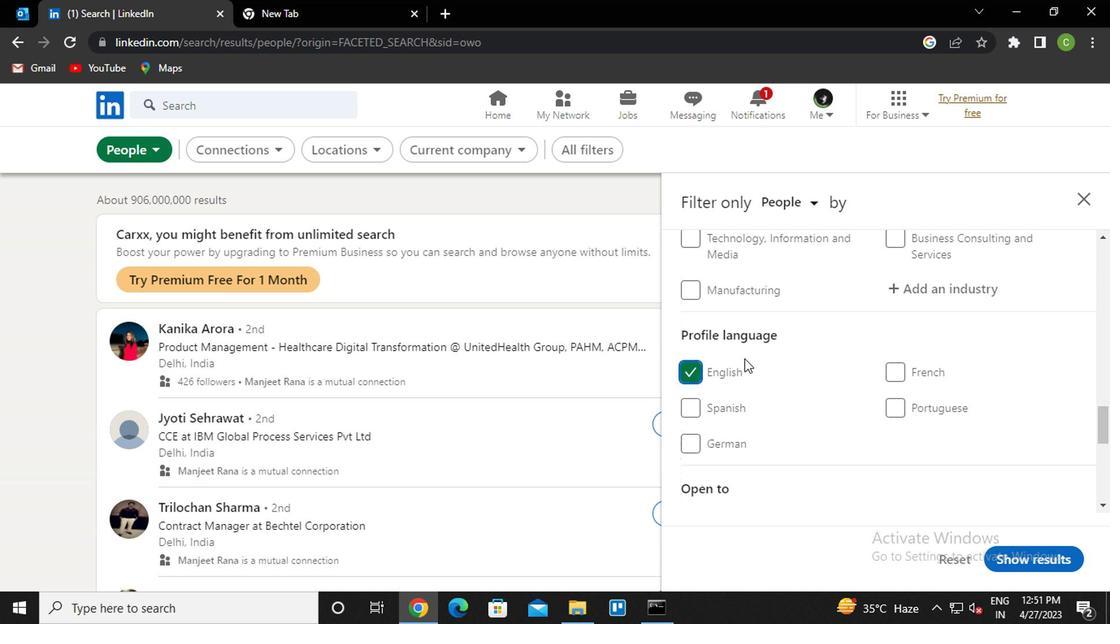 
Action: Mouse scrolled (743, 358) with delta (0, 0)
Screenshot: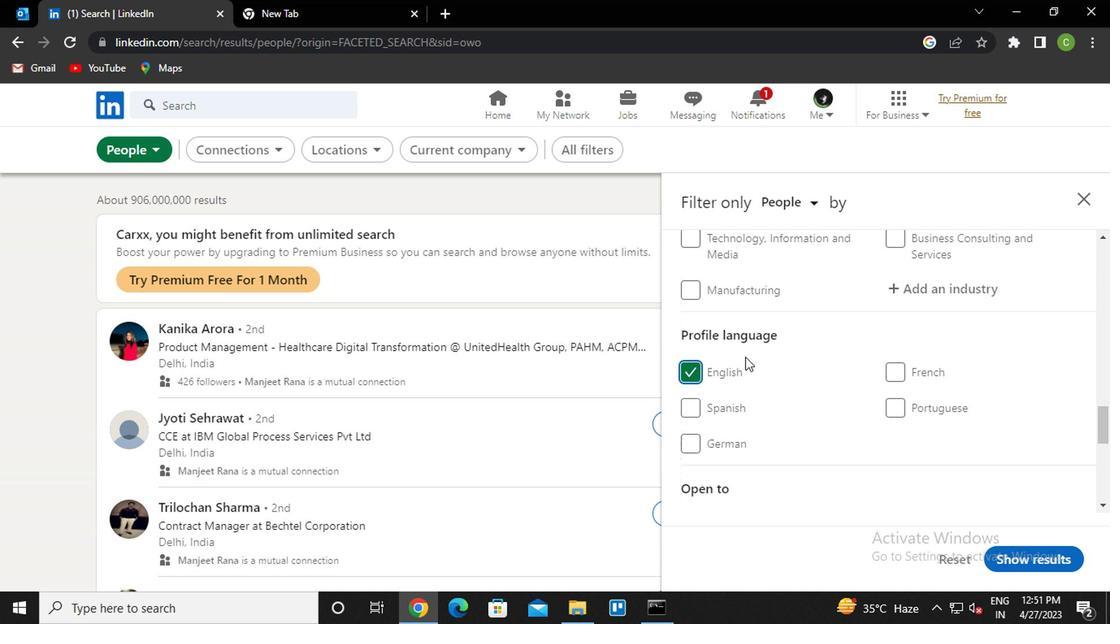 
Action: Mouse scrolled (743, 358) with delta (0, 0)
Screenshot: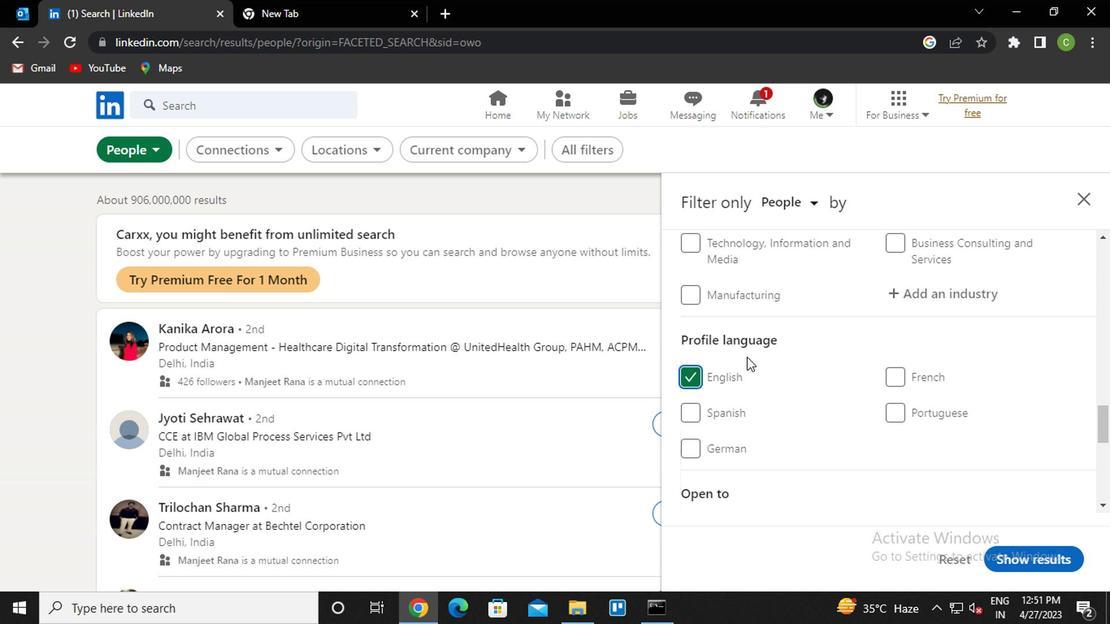 
Action: Mouse scrolled (743, 358) with delta (0, 0)
Screenshot: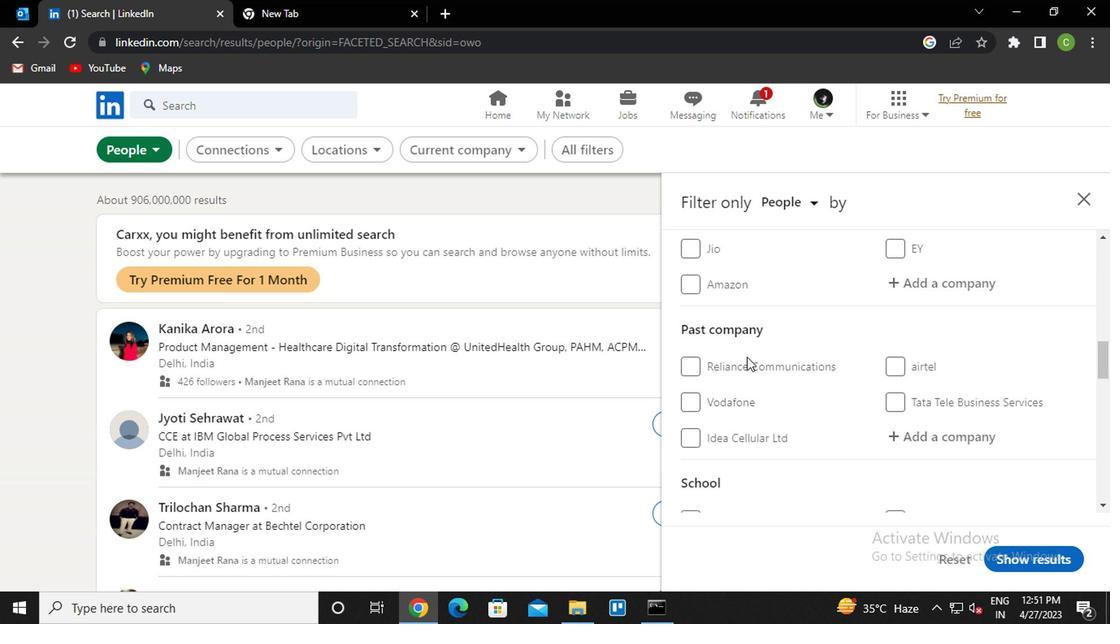 
Action: Mouse scrolled (743, 358) with delta (0, 0)
Screenshot: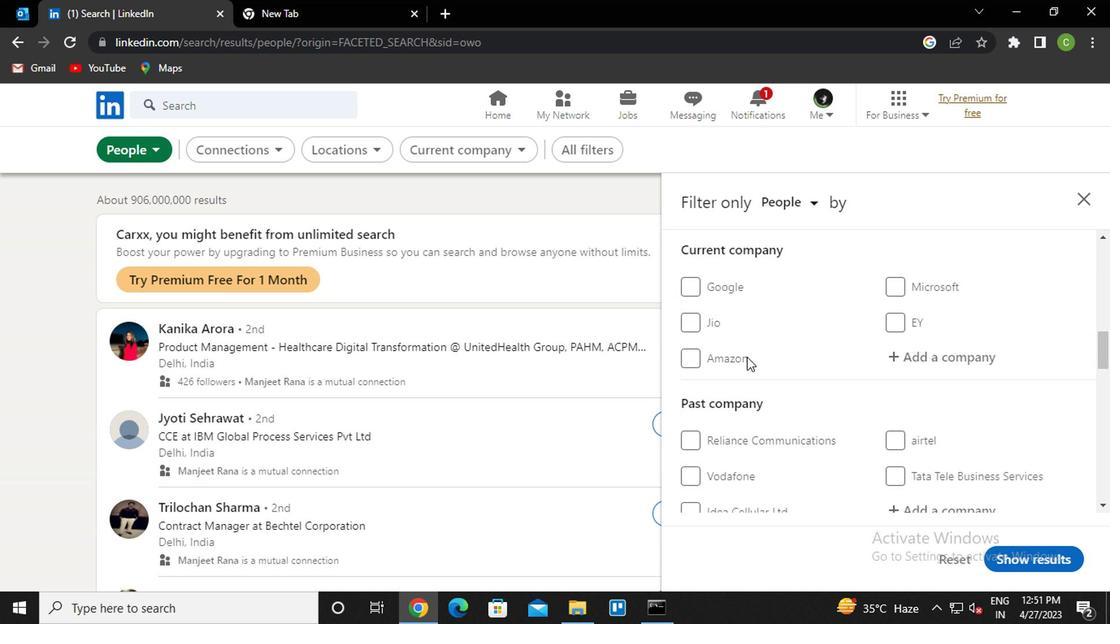 
Action: Mouse scrolled (743, 358) with delta (0, 0)
Screenshot: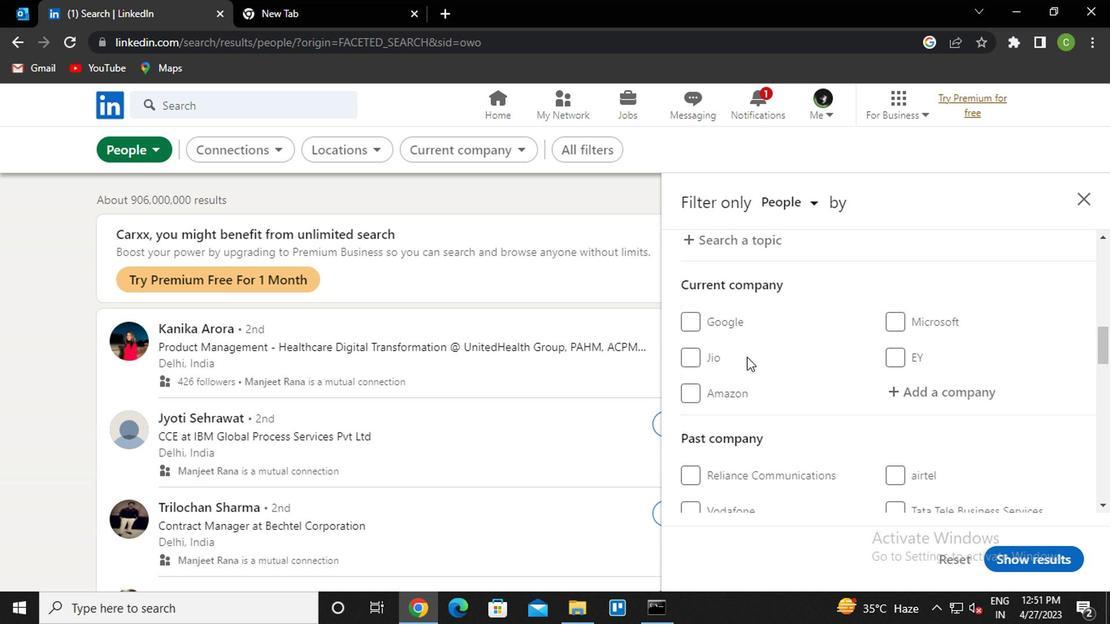 
Action: Mouse scrolled (743, 357) with delta (0, -1)
Screenshot: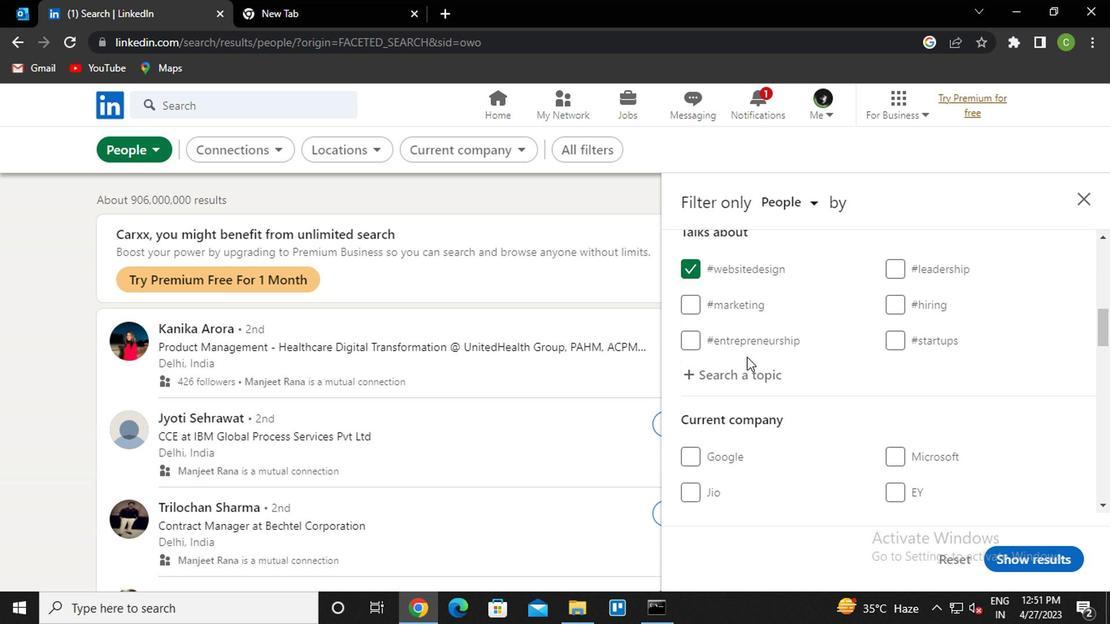 
Action: Mouse scrolled (743, 357) with delta (0, -1)
Screenshot: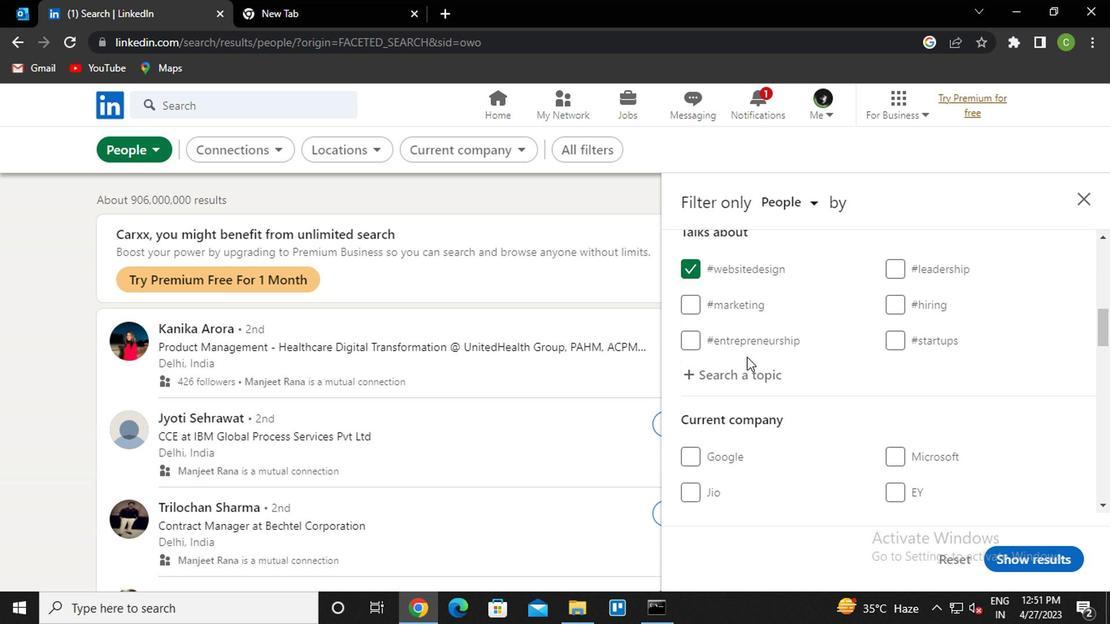 
Action: Mouse scrolled (743, 357) with delta (0, -1)
Screenshot: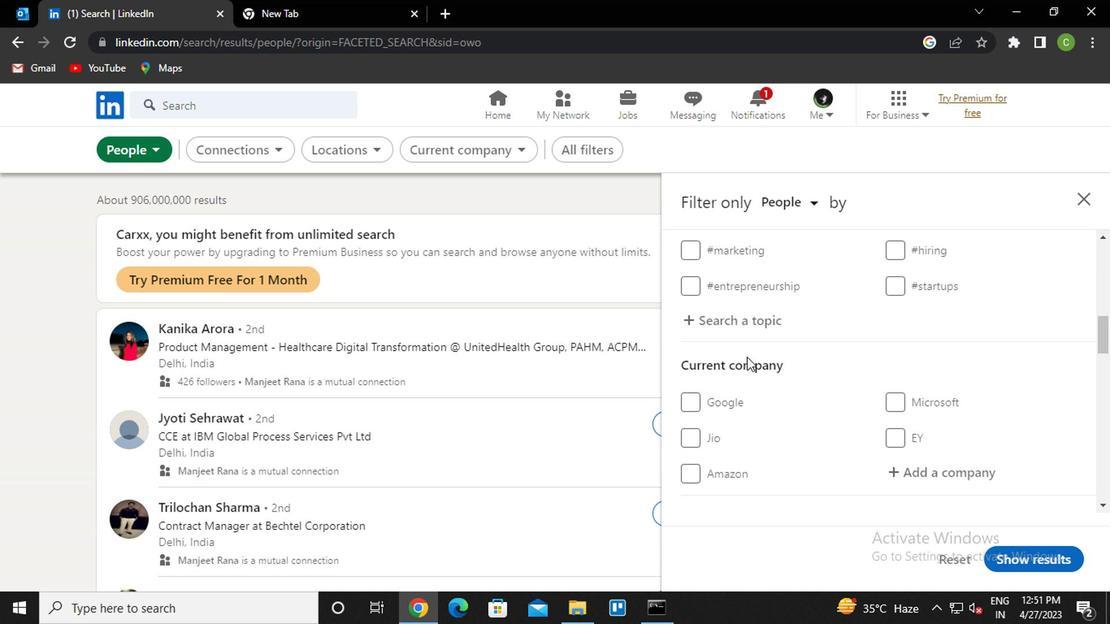 
Action: Mouse scrolled (743, 358) with delta (0, 0)
Screenshot: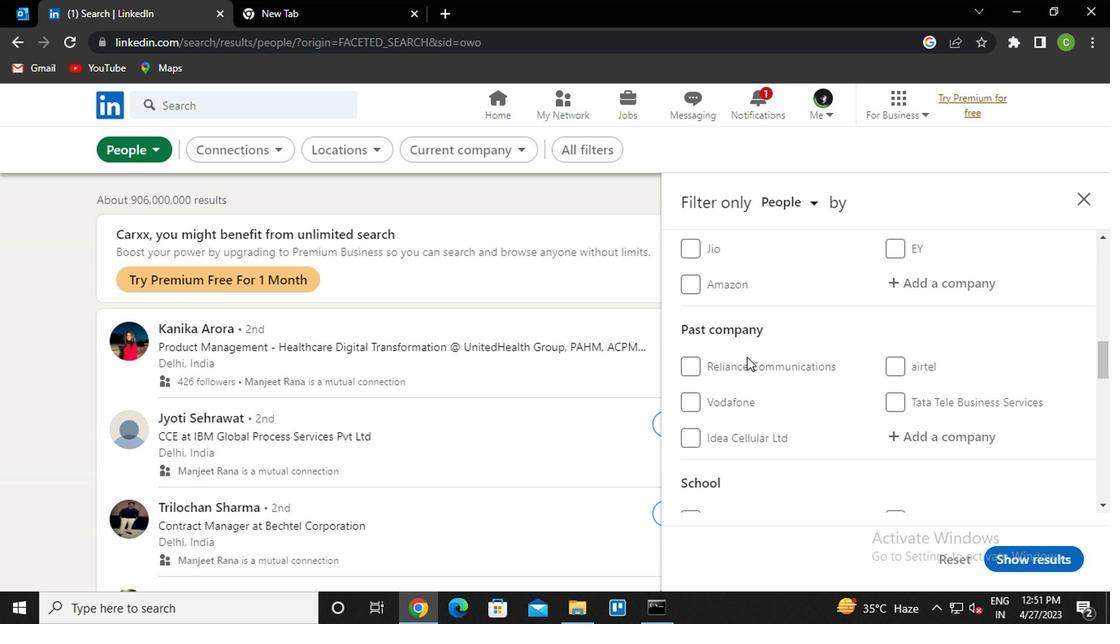 
Action: Mouse scrolled (743, 357) with delta (0, -1)
Screenshot: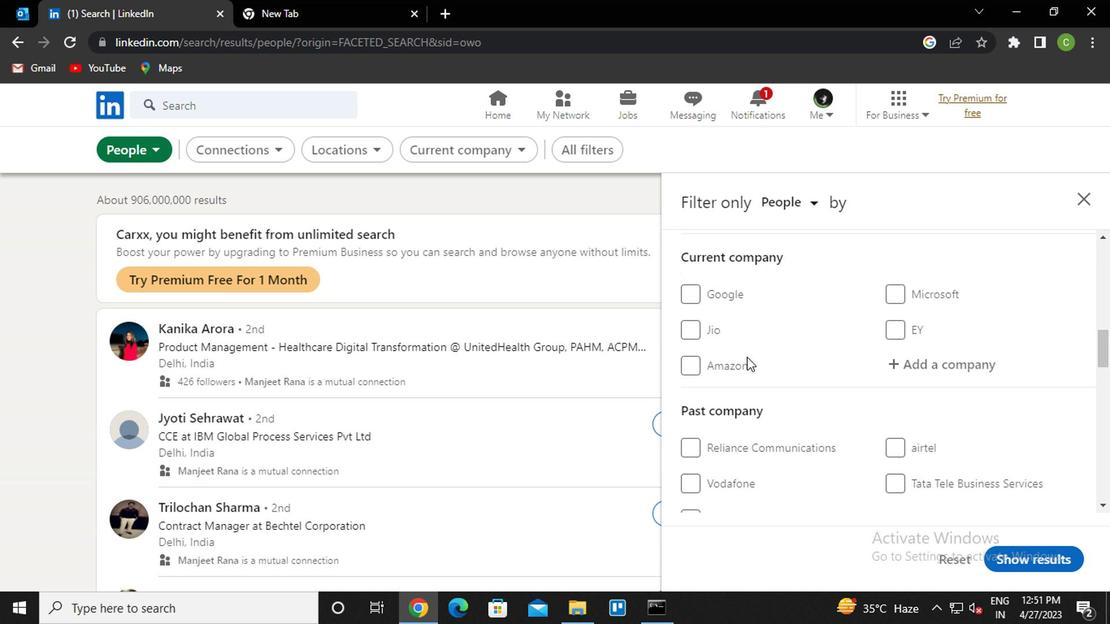 
Action: Mouse moved to (904, 285)
Screenshot: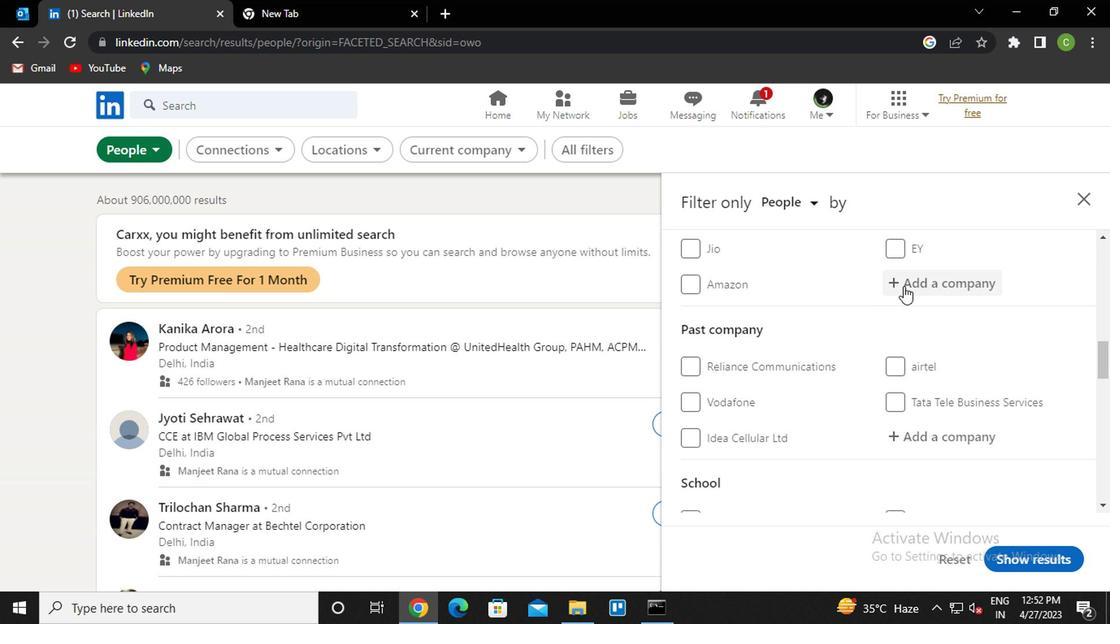 
Action: Mouse pressed left at (904, 285)
Screenshot: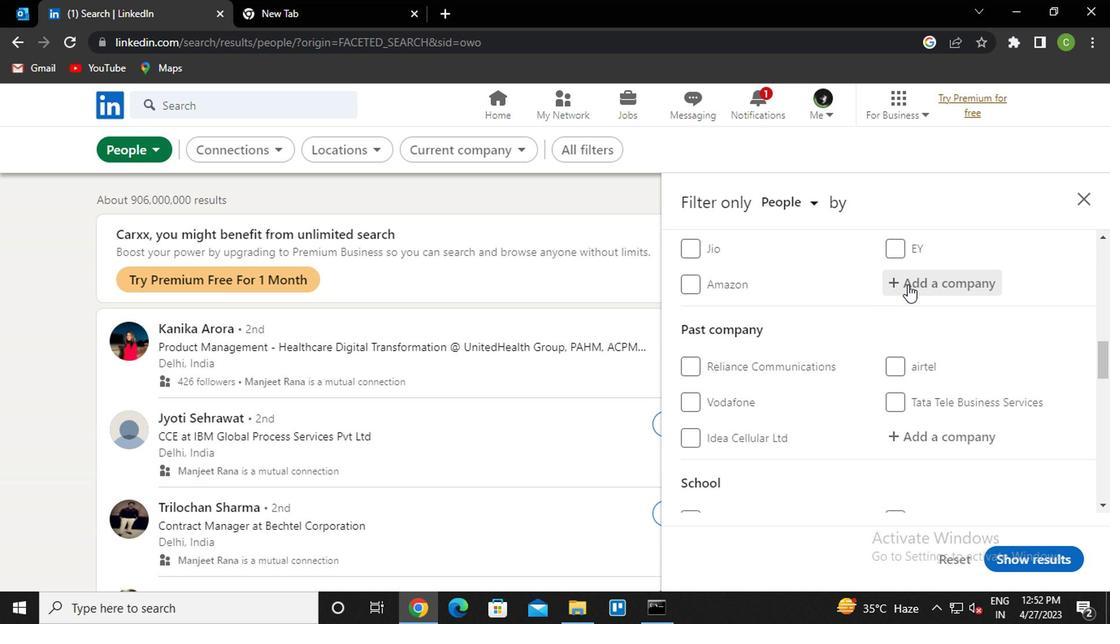 
Action: Key pressed <Key.caps_lock>g<Key.caps_lock>oibi<Key.down><Key.enter>
Screenshot: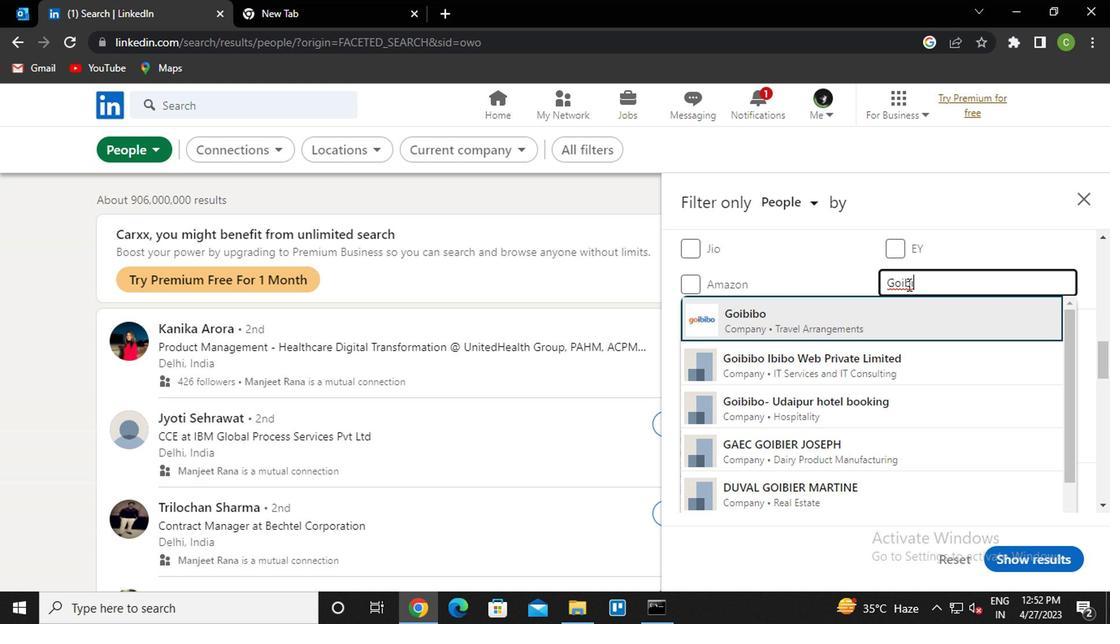 
Action: Mouse scrolled (904, 284) with delta (0, -1)
Screenshot: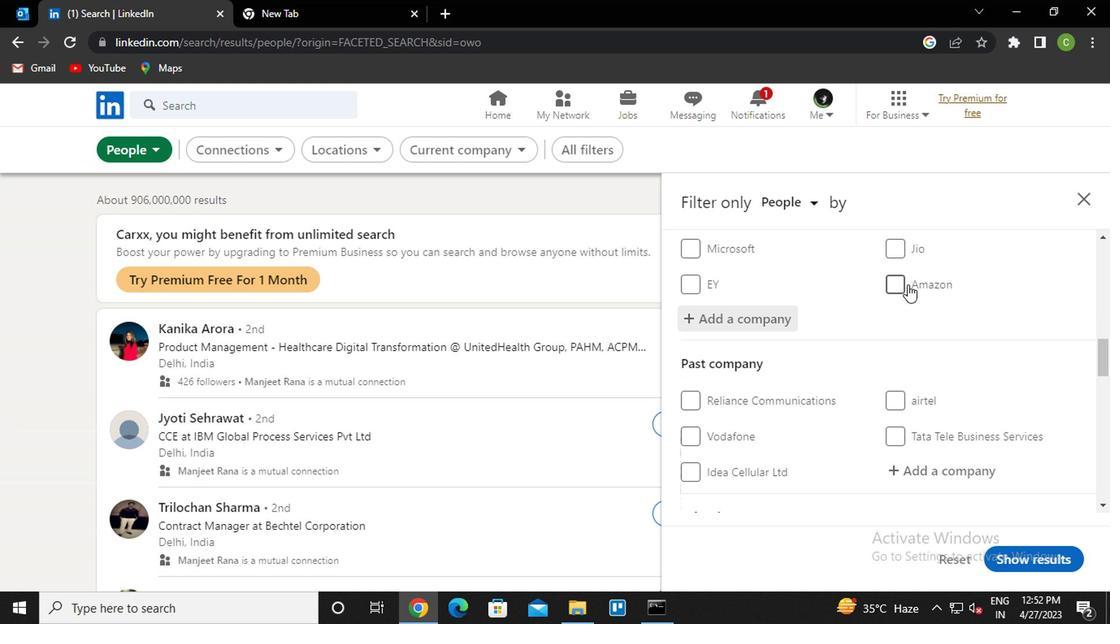 
Action: Mouse scrolled (904, 284) with delta (0, -1)
Screenshot: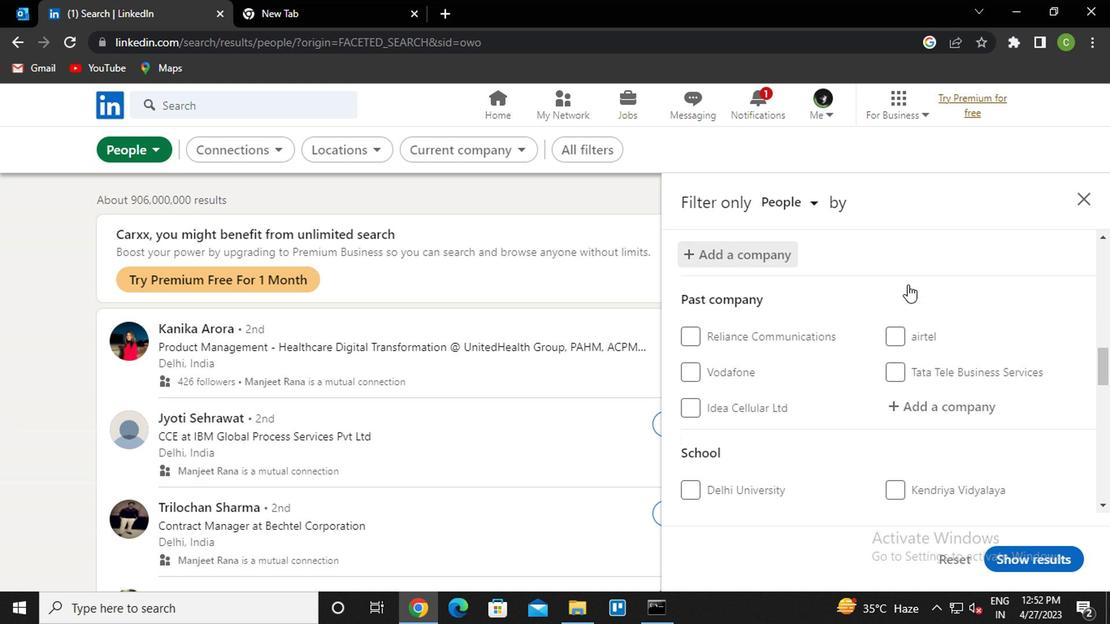 
Action: Mouse scrolled (904, 284) with delta (0, -1)
Screenshot: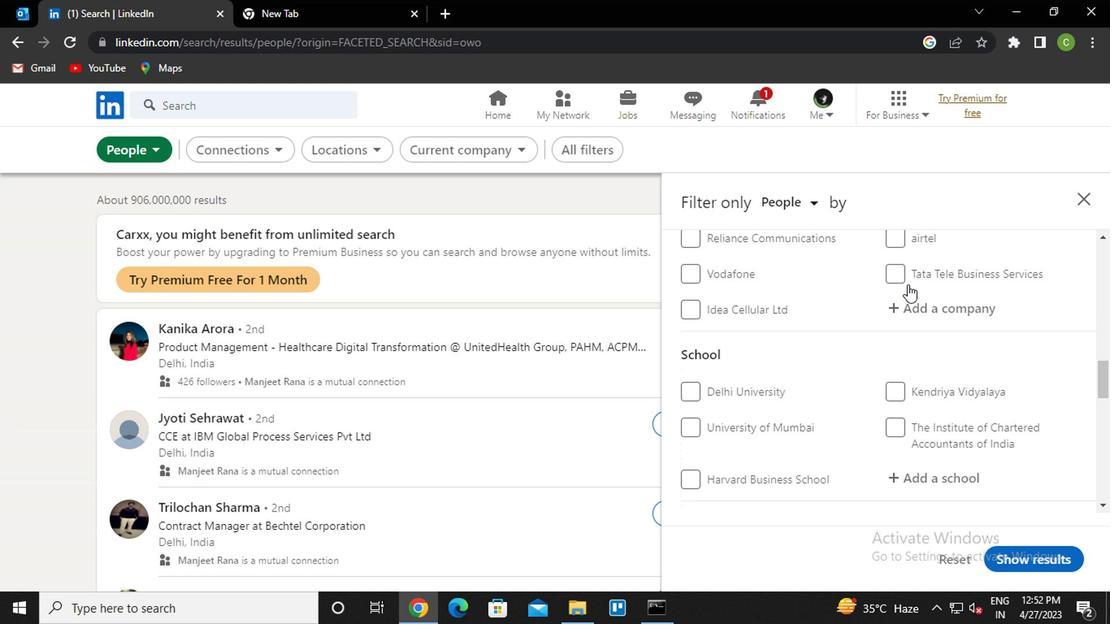 
Action: Mouse moved to (898, 335)
Screenshot: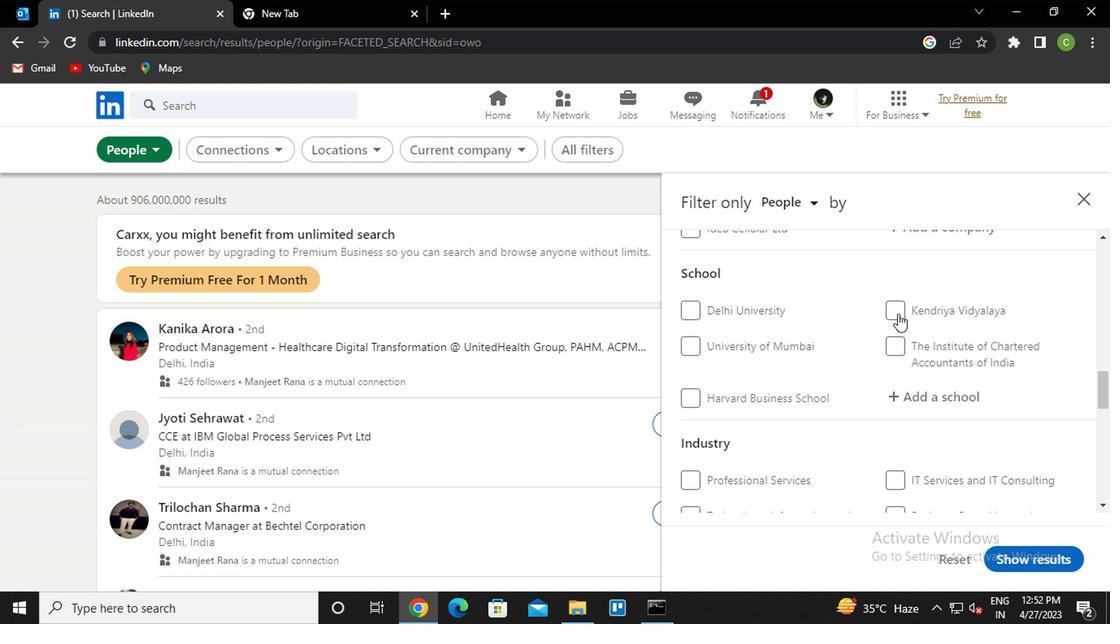
Action: Mouse scrolled (898, 334) with delta (0, 0)
Screenshot: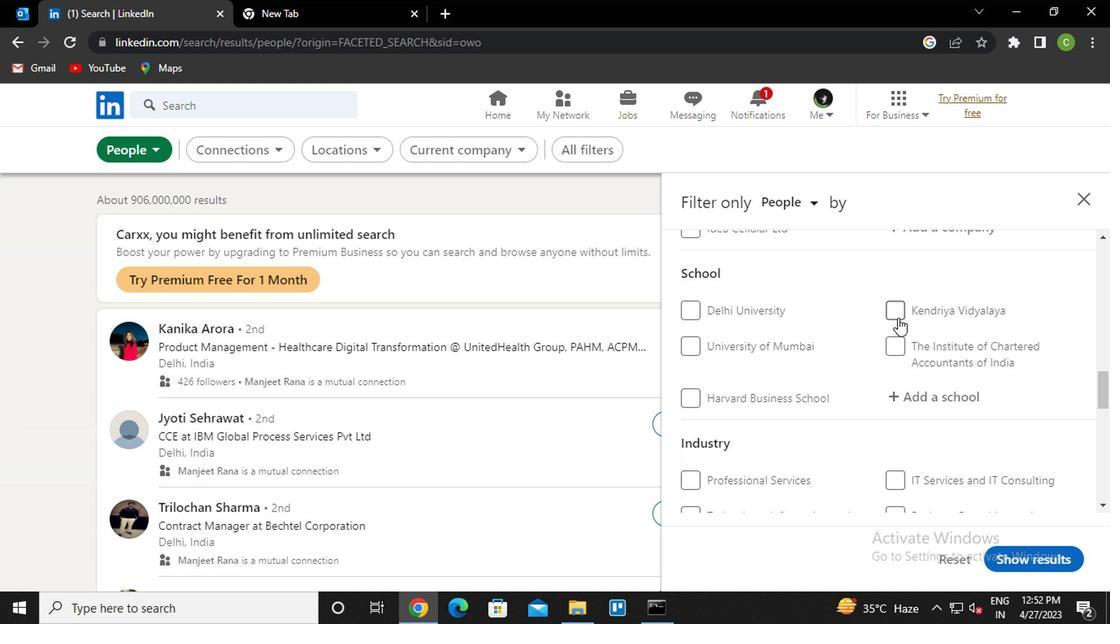 
Action: Mouse moved to (927, 318)
Screenshot: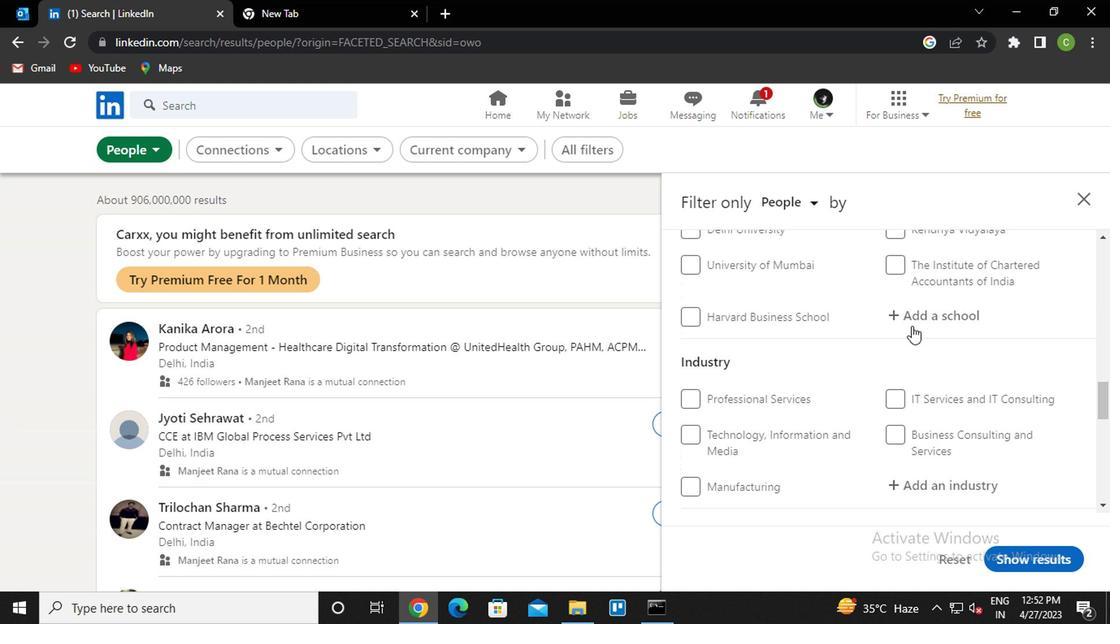 
Action: Mouse pressed left at (927, 318)
Screenshot: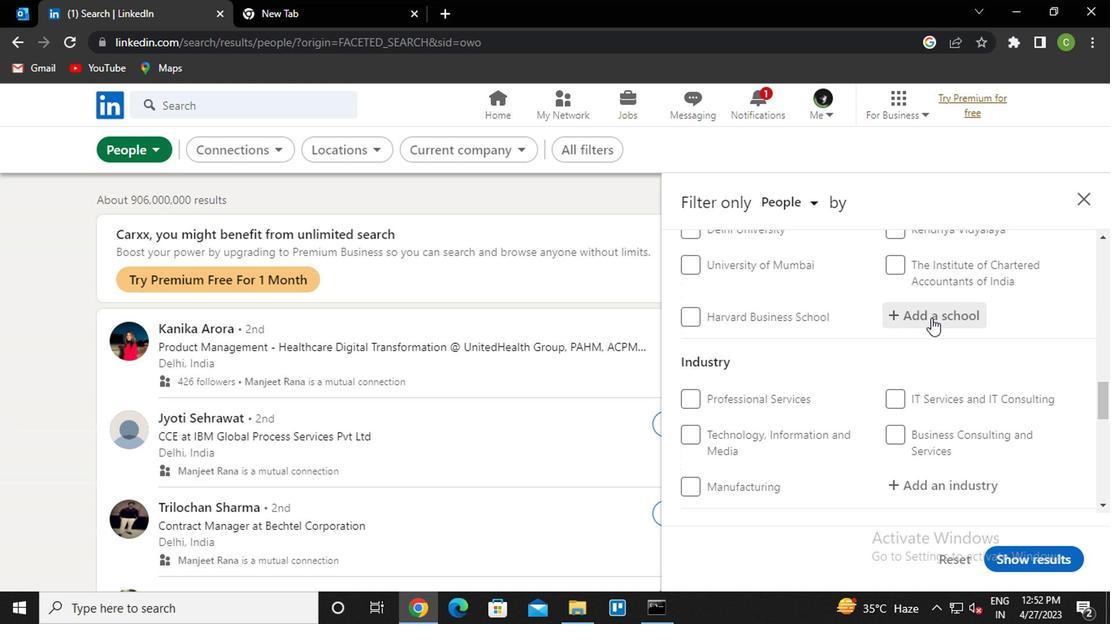 
Action: Key pressed <Key.caps_lock>kc<Key.space>c<Key.caps_lock>olla<Key.backspace>e<Key.down><Key.enter>
Screenshot: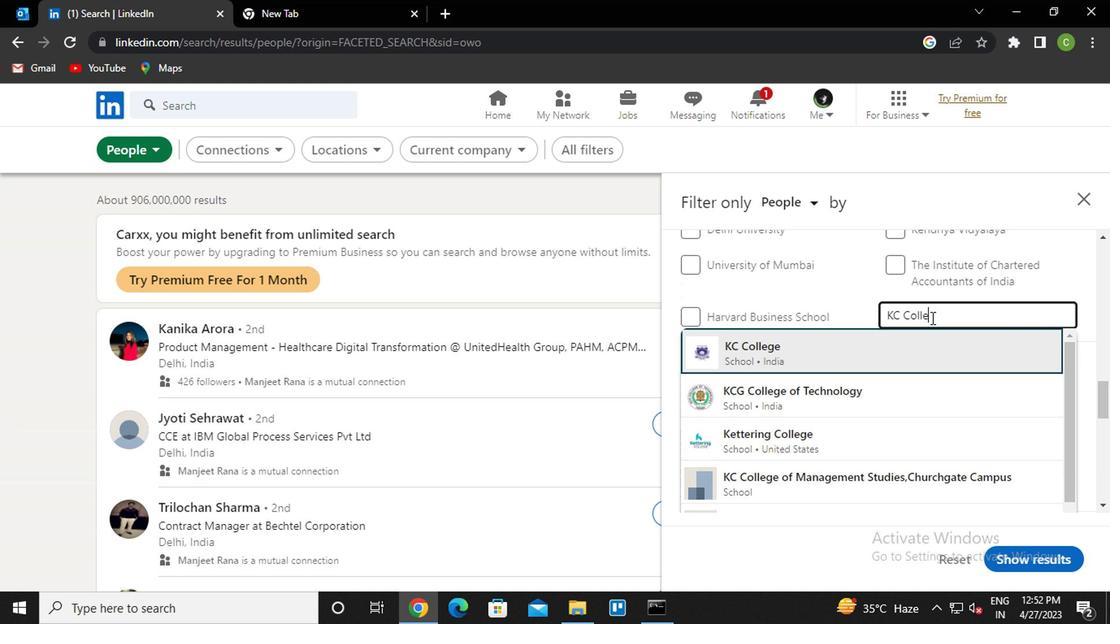 
Action: Mouse scrolled (927, 318) with delta (0, 0)
Screenshot: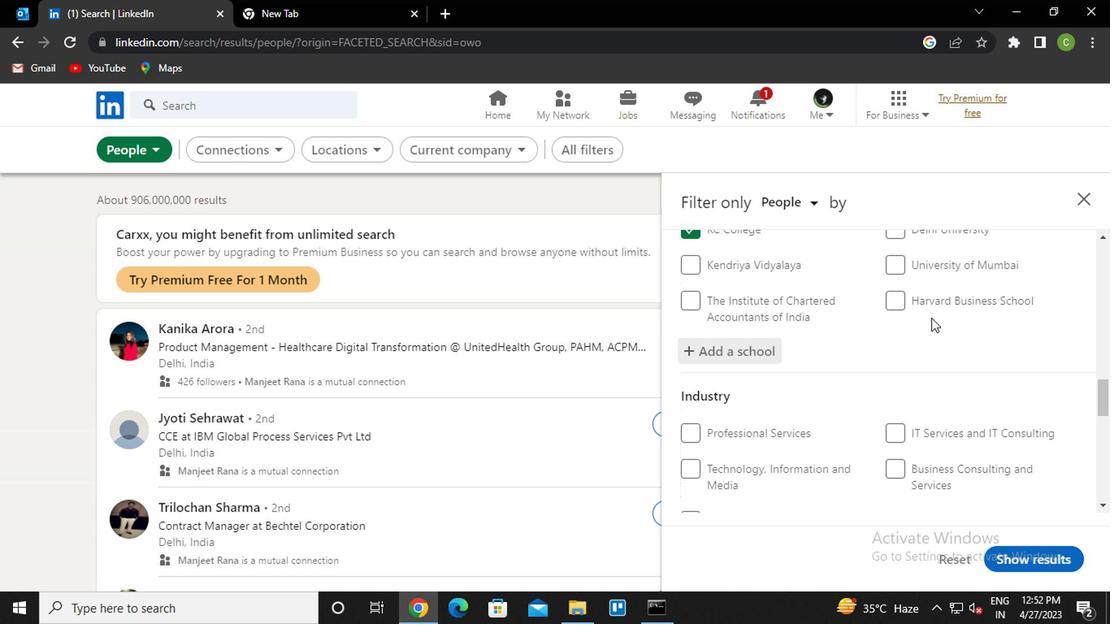 
Action: Mouse scrolled (927, 318) with delta (0, 0)
Screenshot: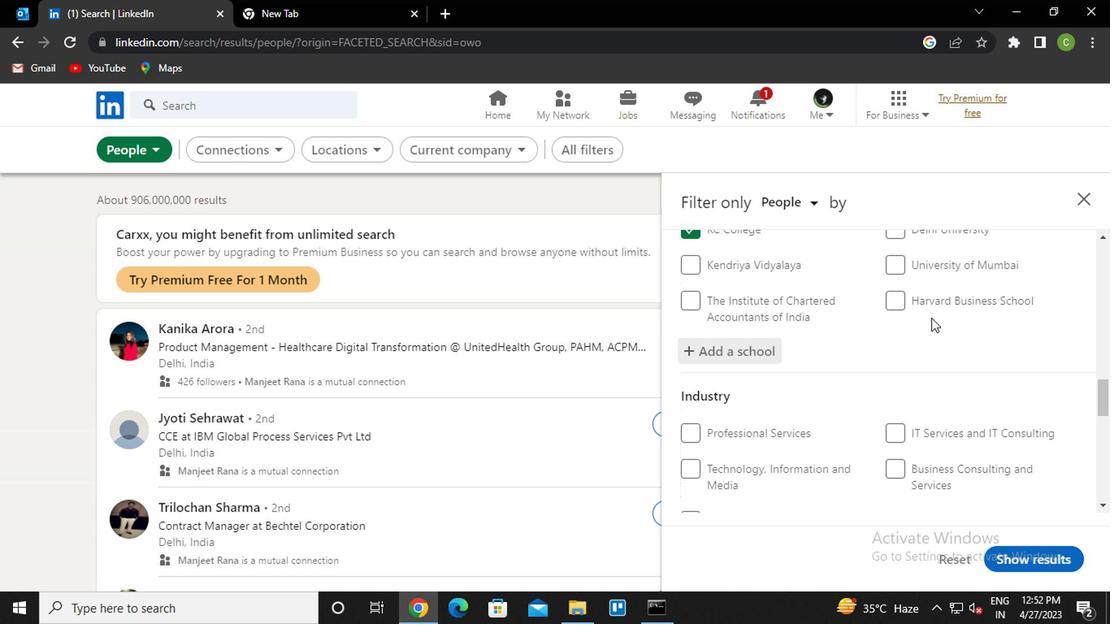 
Action: Mouse scrolled (927, 318) with delta (0, 0)
Screenshot: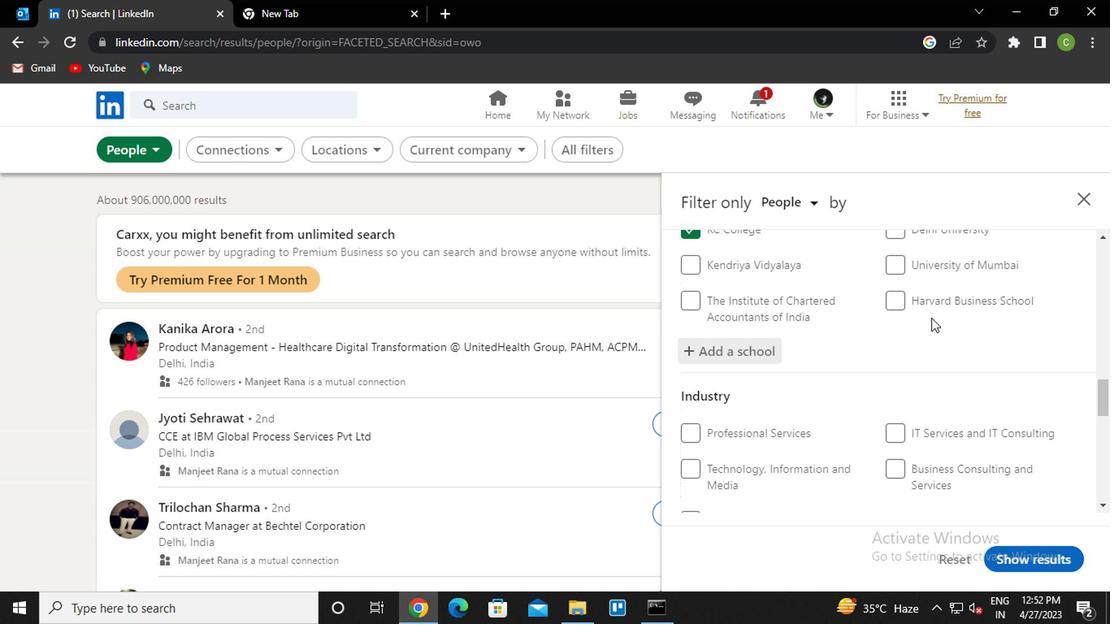 
Action: Mouse scrolled (927, 319) with delta (0, 1)
Screenshot: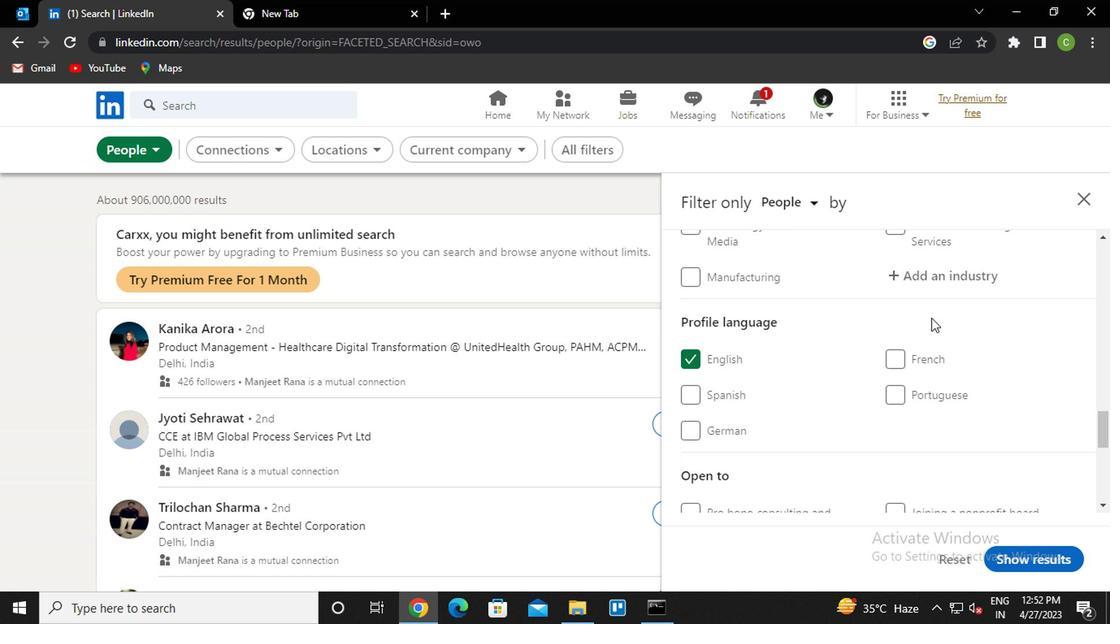 
Action: Mouse moved to (935, 365)
Screenshot: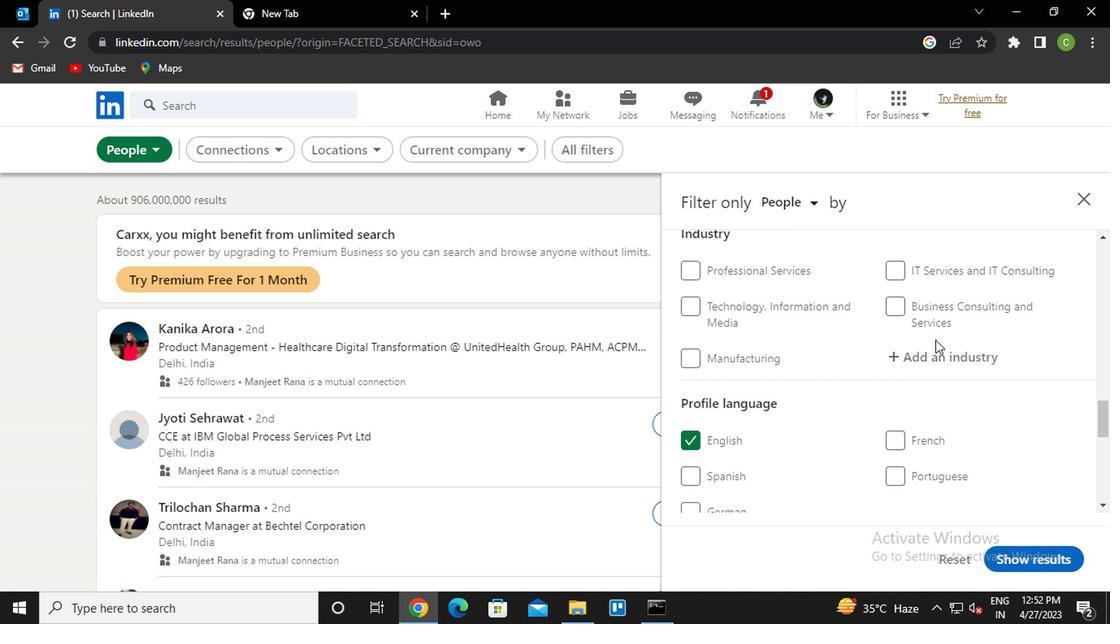 
Action: Mouse pressed left at (935, 365)
Screenshot: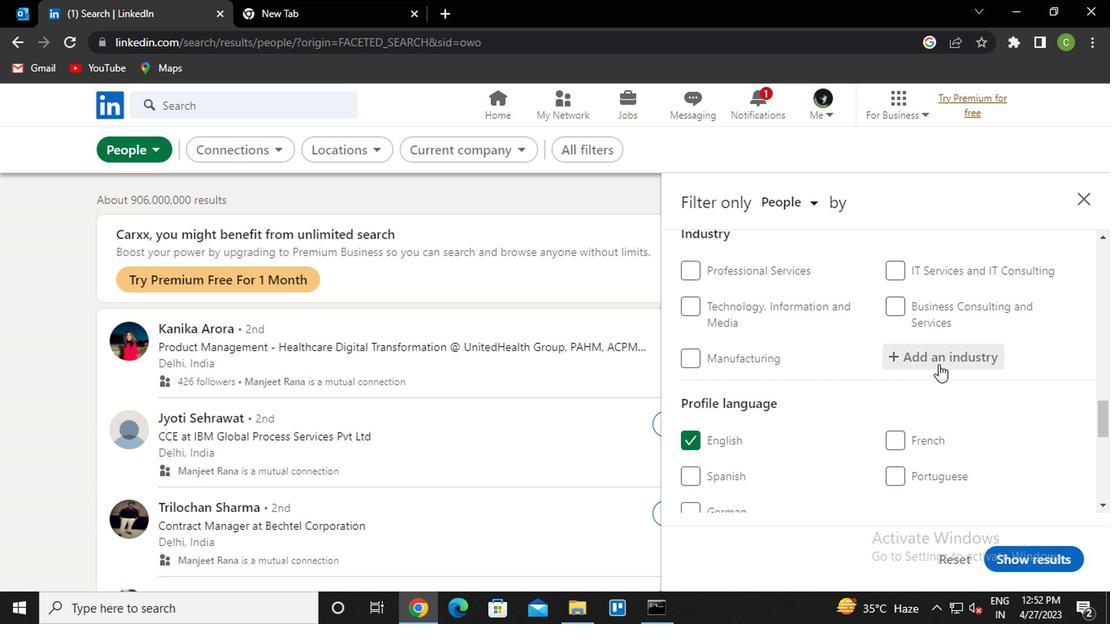 
Action: Key pressed <Key.caps_lock>h<Key.caps_lock>oldng<Key.backspace><Key.backspace>ing<Key.down><Key.enter>
Screenshot: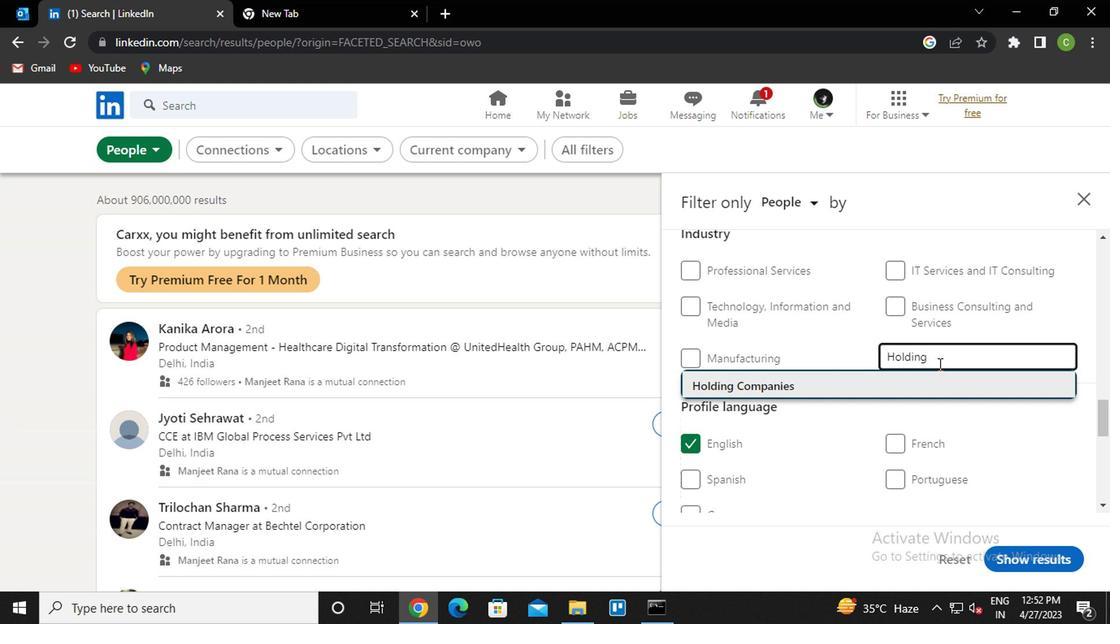 
Action: Mouse scrolled (935, 364) with delta (0, 0)
Screenshot: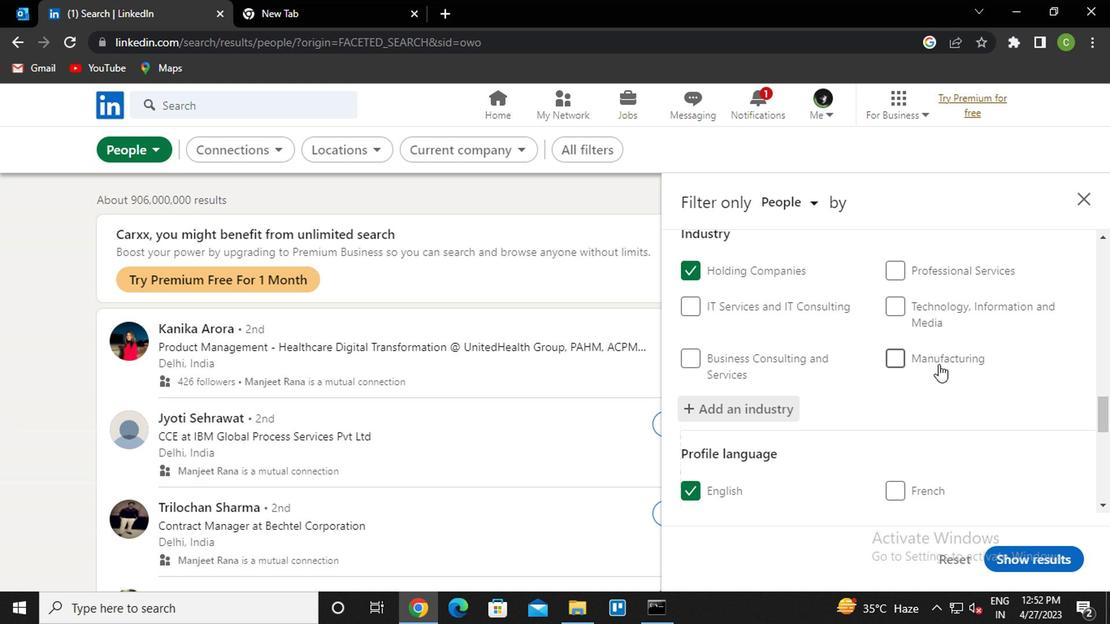 
Action: Mouse scrolled (935, 364) with delta (0, 0)
Screenshot: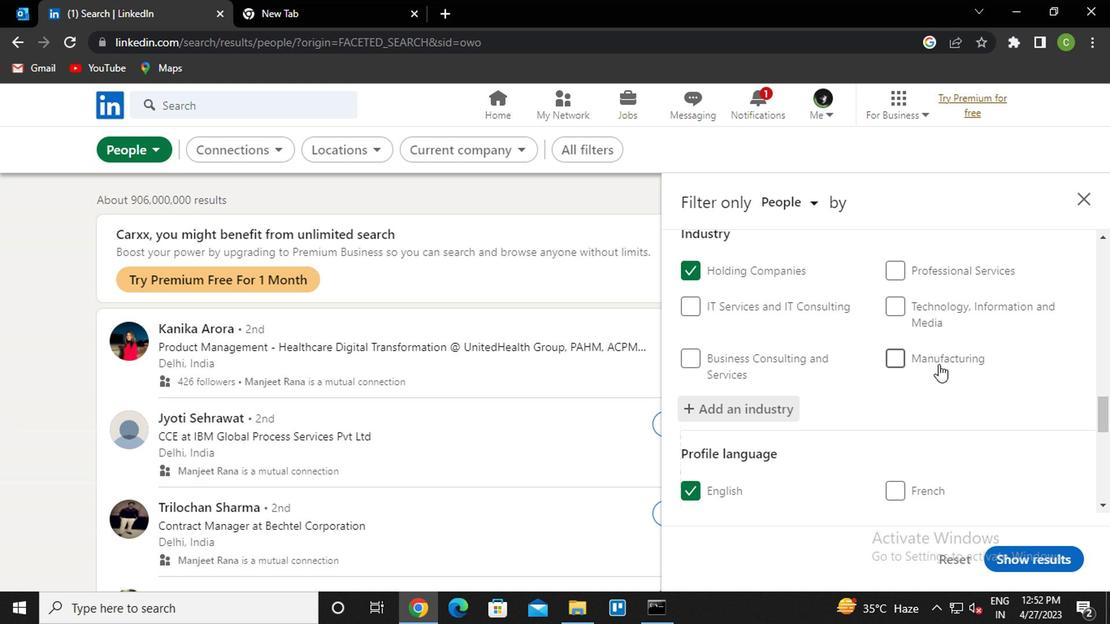 
Action: Mouse scrolled (935, 364) with delta (0, 0)
Screenshot: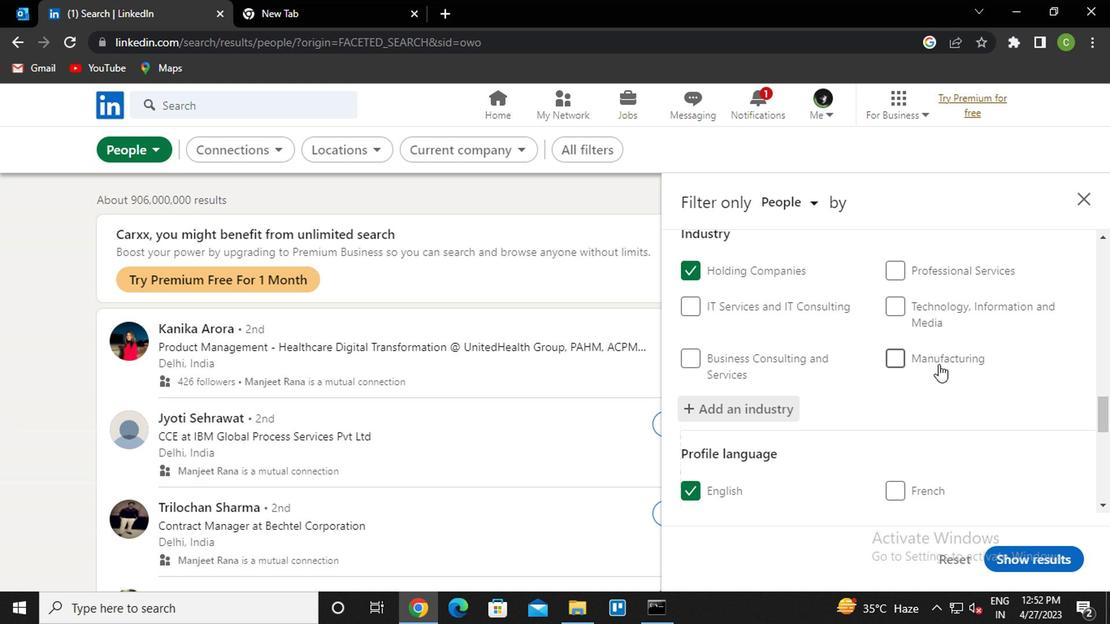 
Action: Mouse scrolled (935, 364) with delta (0, 0)
Screenshot: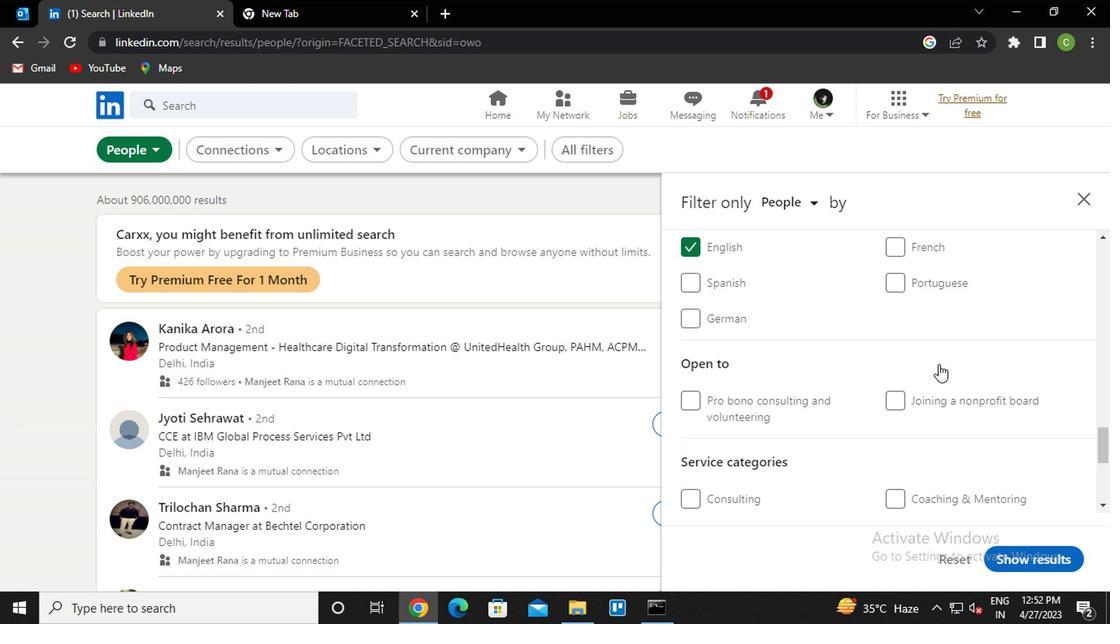 
Action: Mouse scrolled (935, 364) with delta (0, 0)
Screenshot: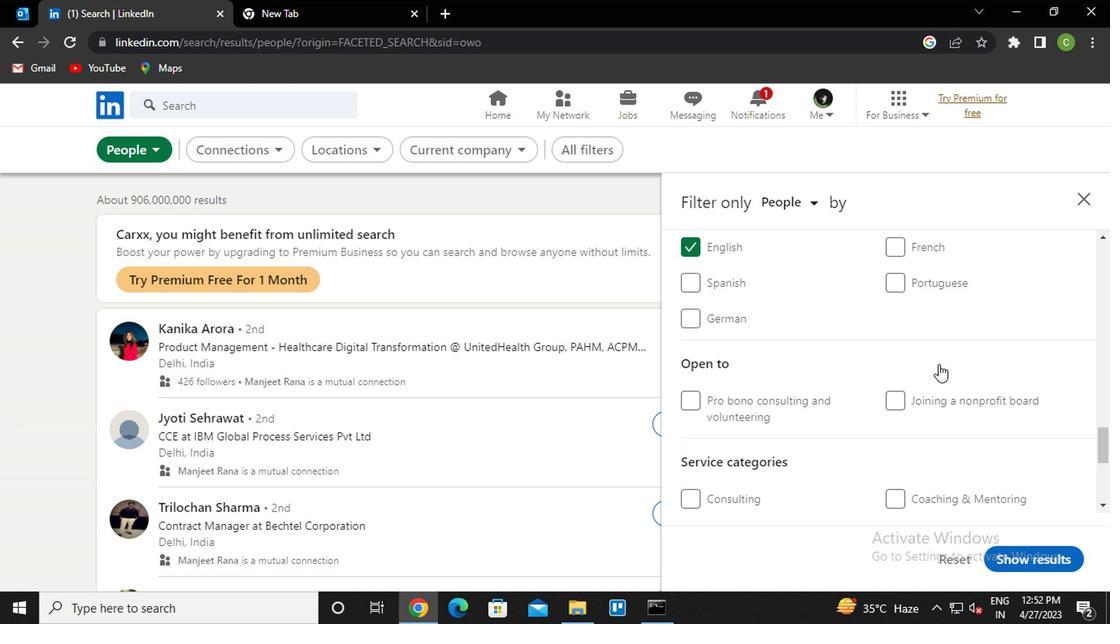 
Action: Mouse moved to (935, 401)
Screenshot: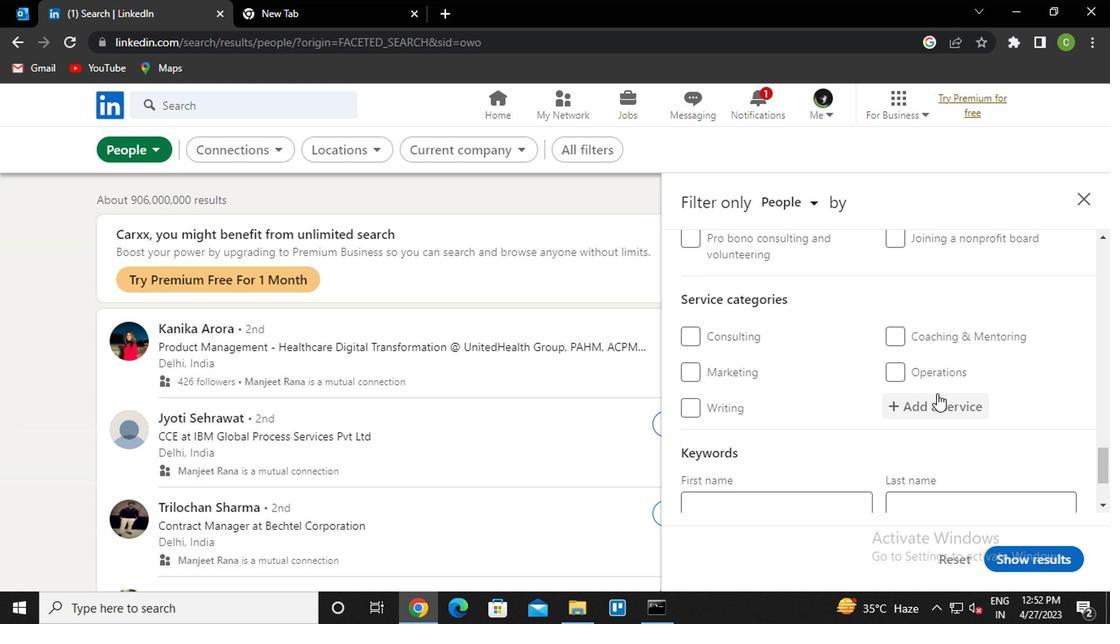 
Action: Mouse pressed left at (935, 401)
Screenshot: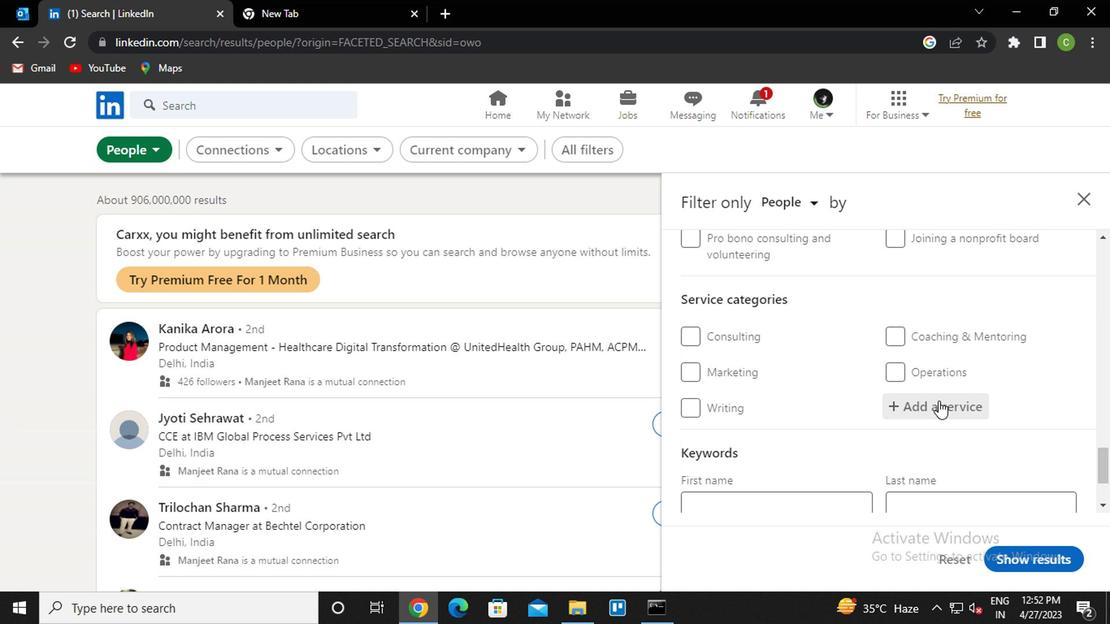 
Action: Key pressed <Key.caps_lock>s<Key.caps_lock>oft<Key.down><Key.enter>
Screenshot: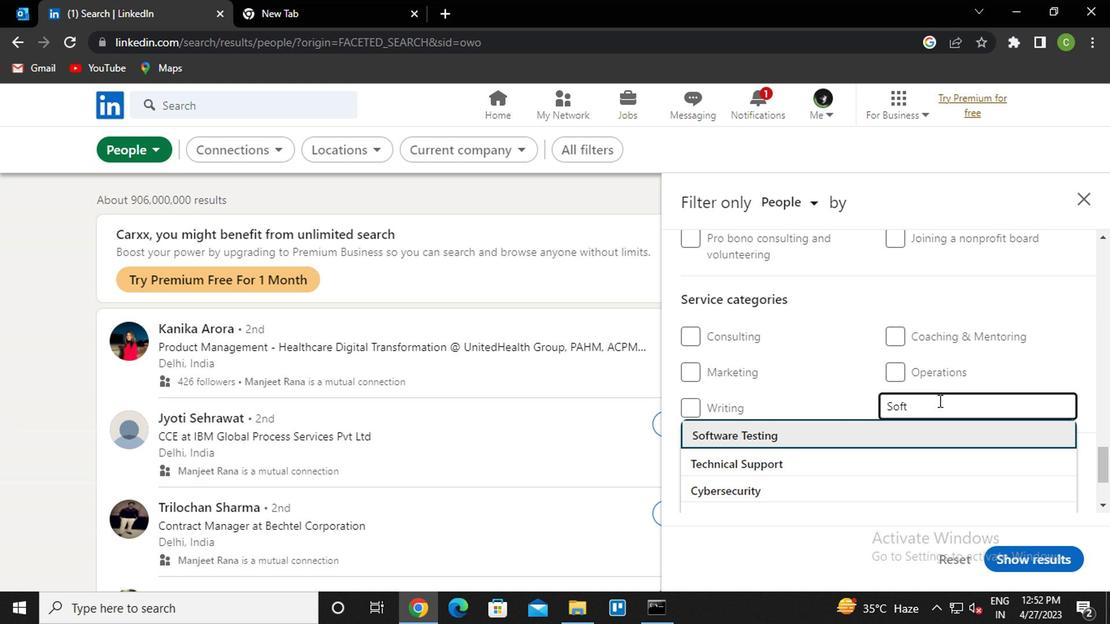 
Action: Mouse scrolled (935, 400) with delta (0, 0)
Screenshot: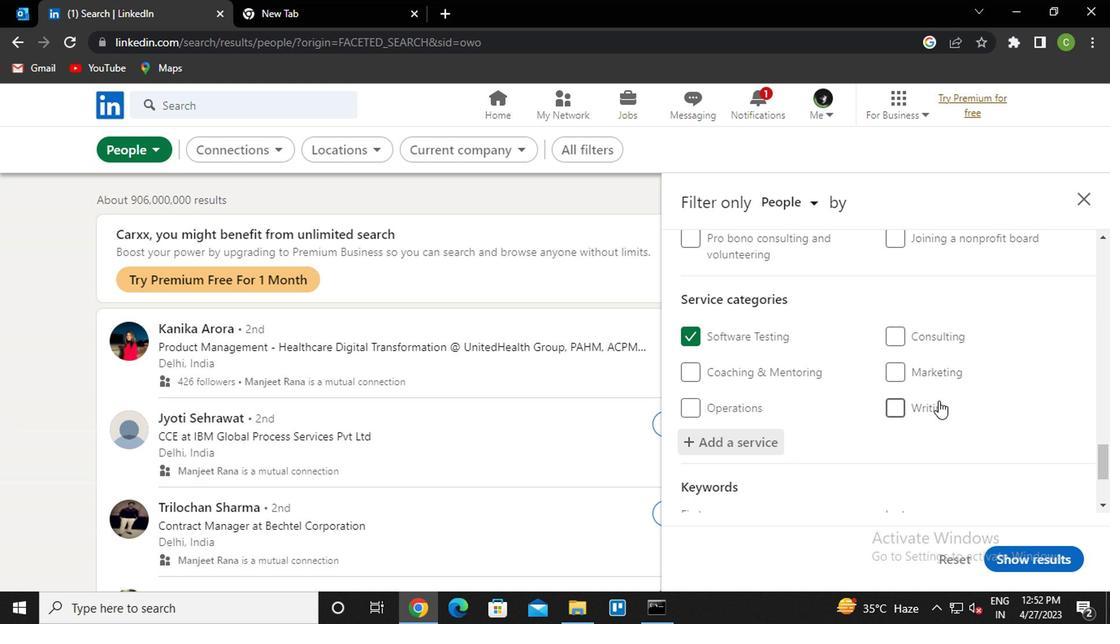 
Action: Mouse scrolled (935, 400) with delta (0, 0)
Screenshot: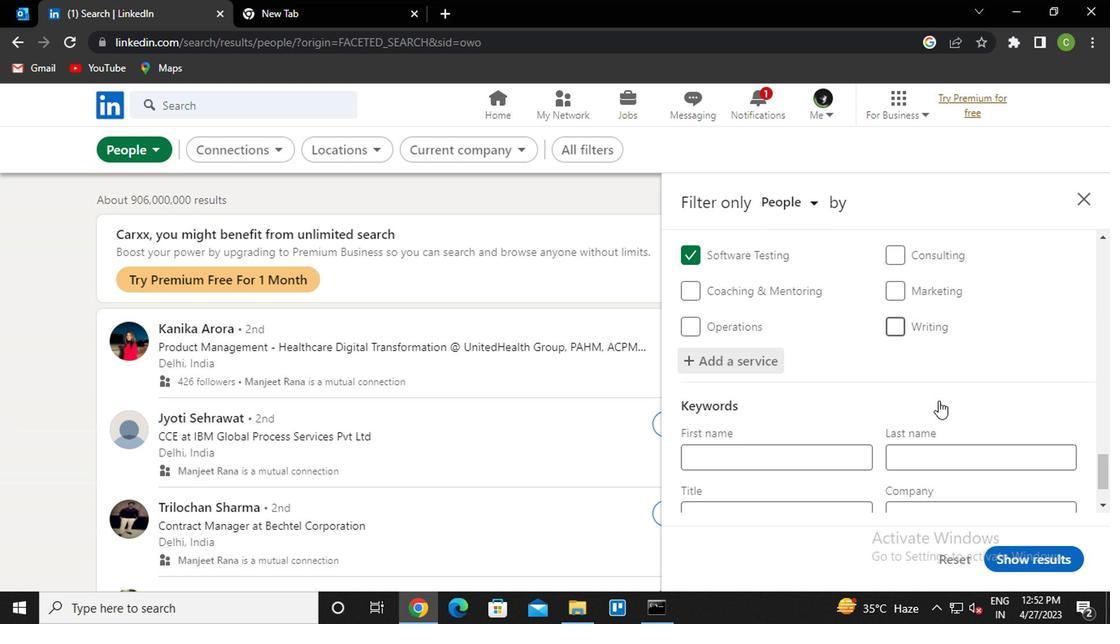 
Action: Mouse scrolled (935, 400) with delta (0, 0)
Screenshot: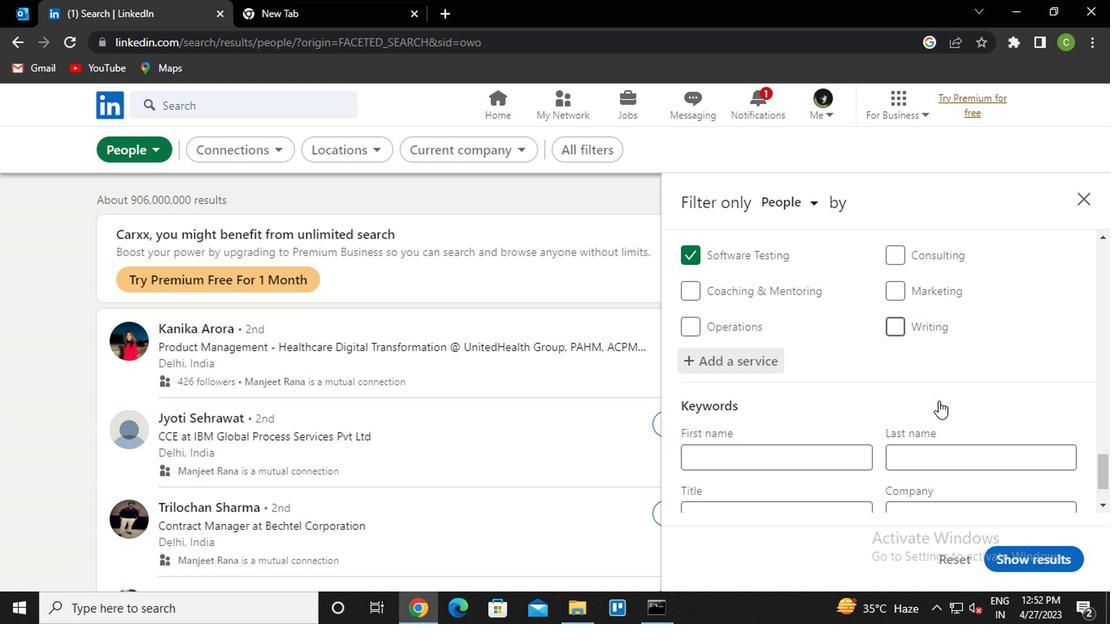 
Action: Mouse scrolled (935, 400) with delta (0, 0)
Screenshot: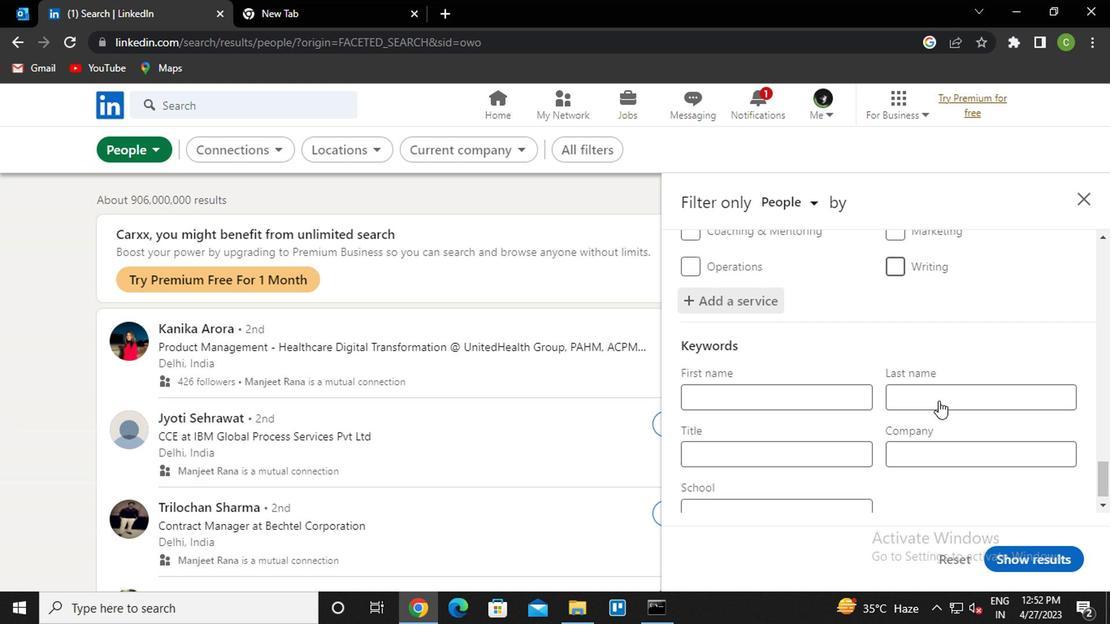
Action: Mouse scrolled (935, 400) with delta (0, 0)
Screenshot: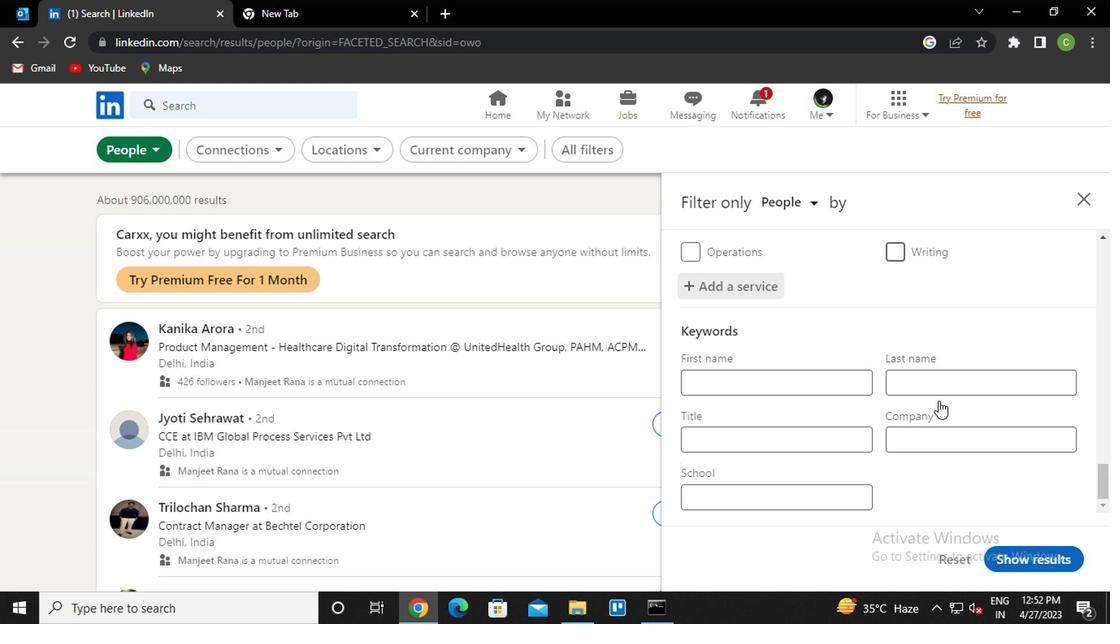 
Action: Mouse moved to (786, 443)
Screenshot: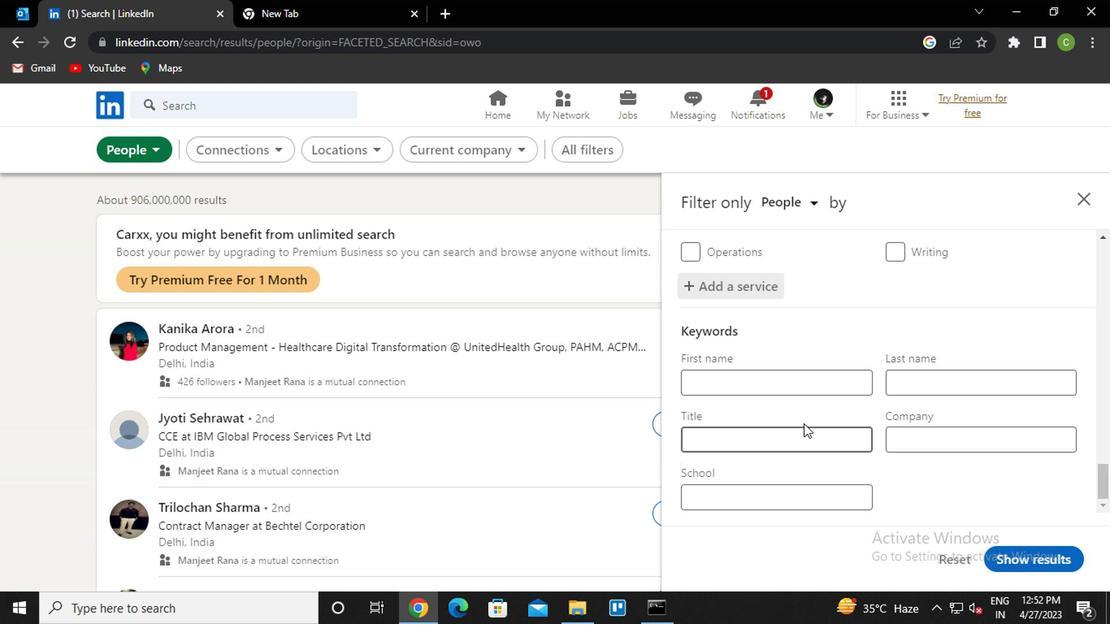 
Action: Mouse pressed left at (786, 443)
Screenshot: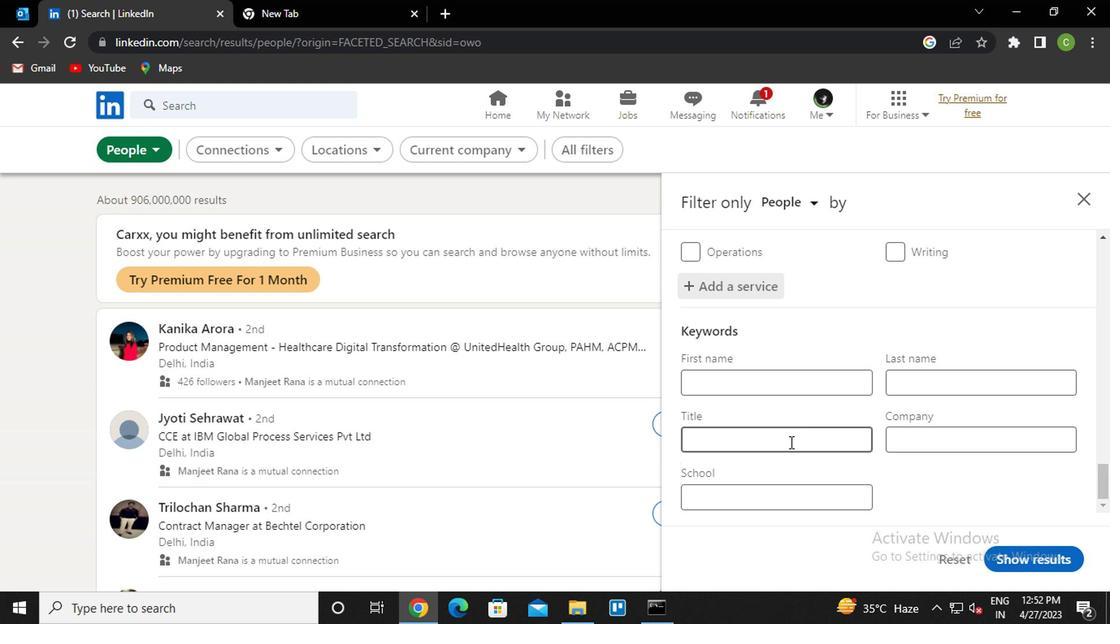 
Action: Key pressed <Key.caps_lock>a<Key.caps_lock>pplication<Key.space><Key.caps_lock>d<Key.caps_lock>Eveloper
Screenshot: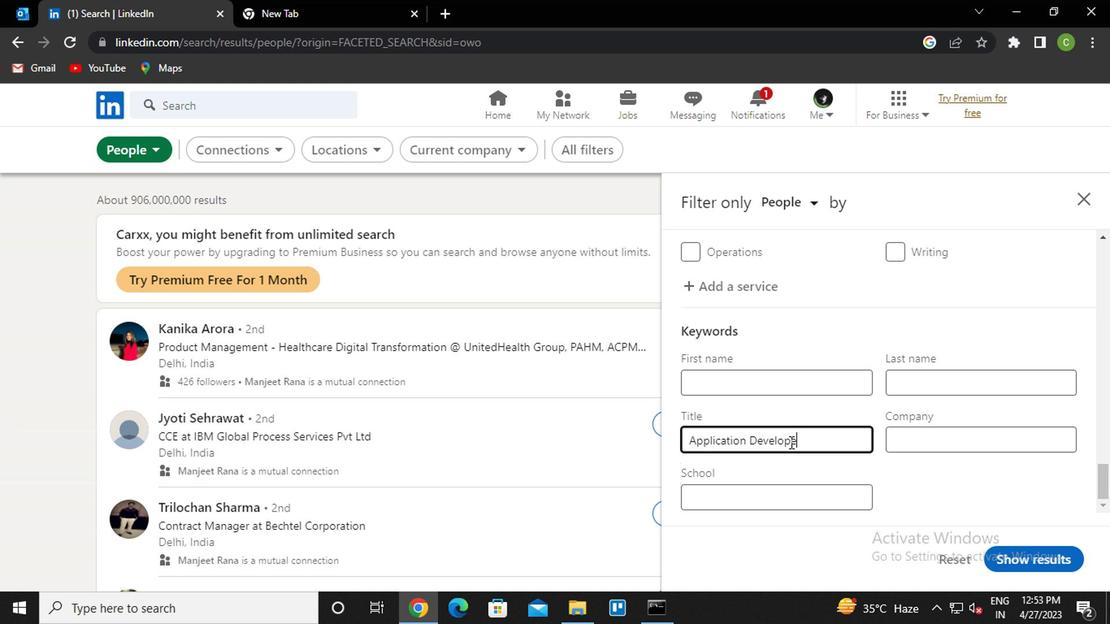 
Action: Mouse moved to (1001, 552)
Screenshot: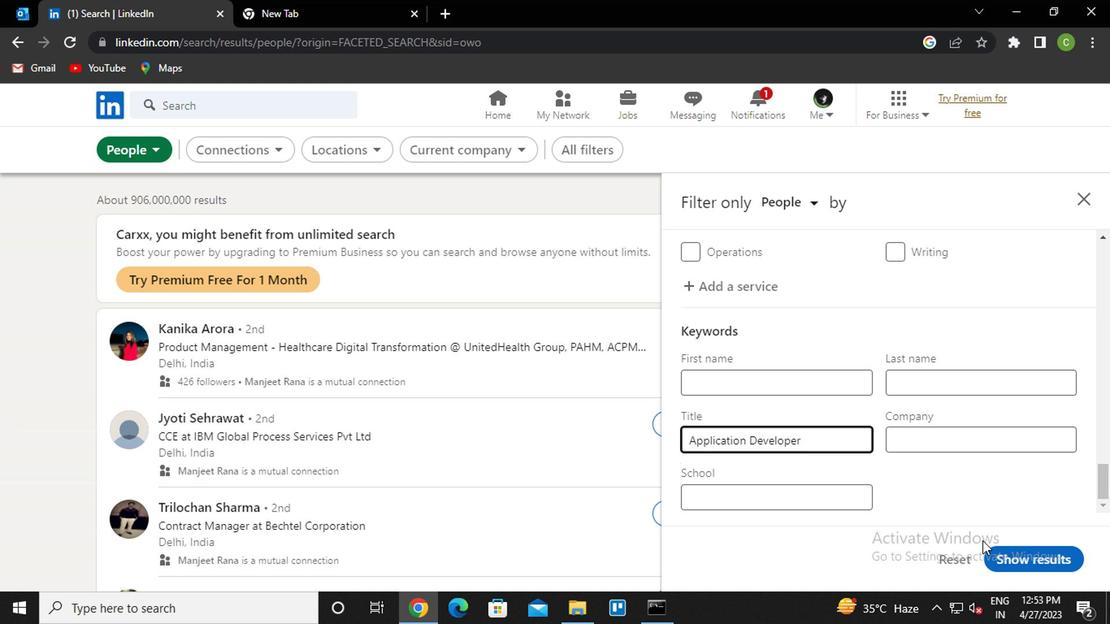 
Action: Mouse pressed left at (1001, 552)
Screenshot: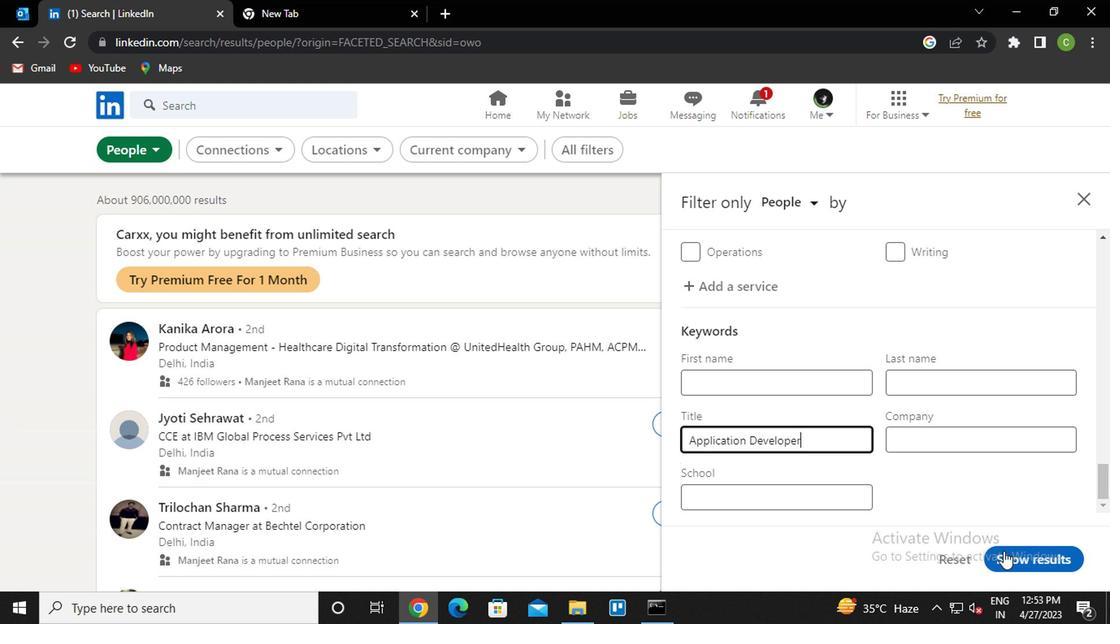 
Action: Mouse moved to (649, 493)
Screenshot: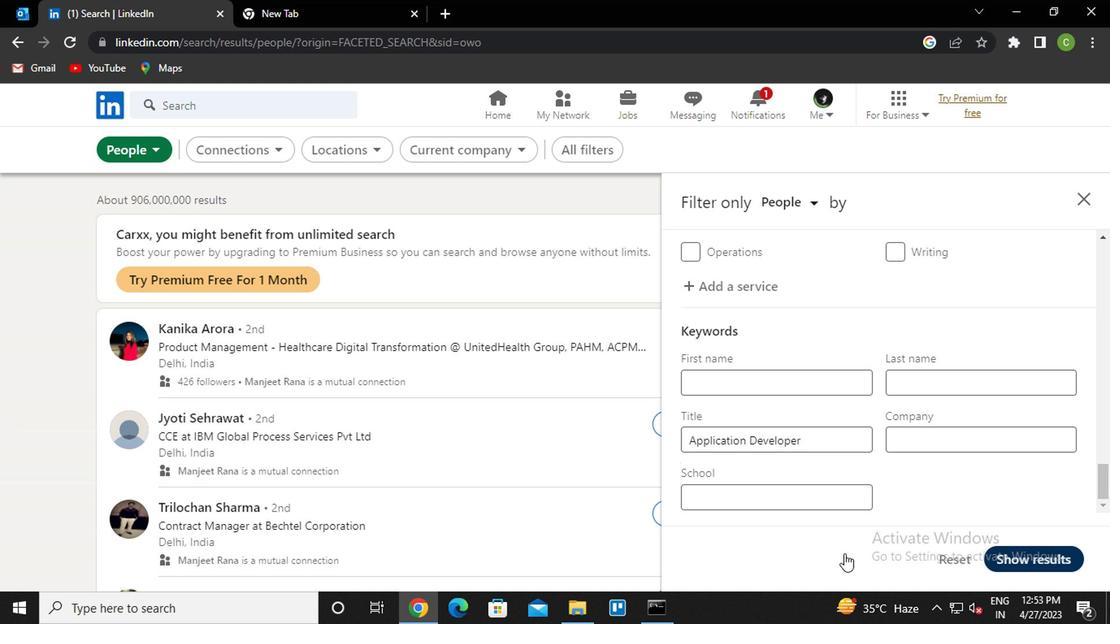
Action: Key pressed <Key.f8>
Screenshot: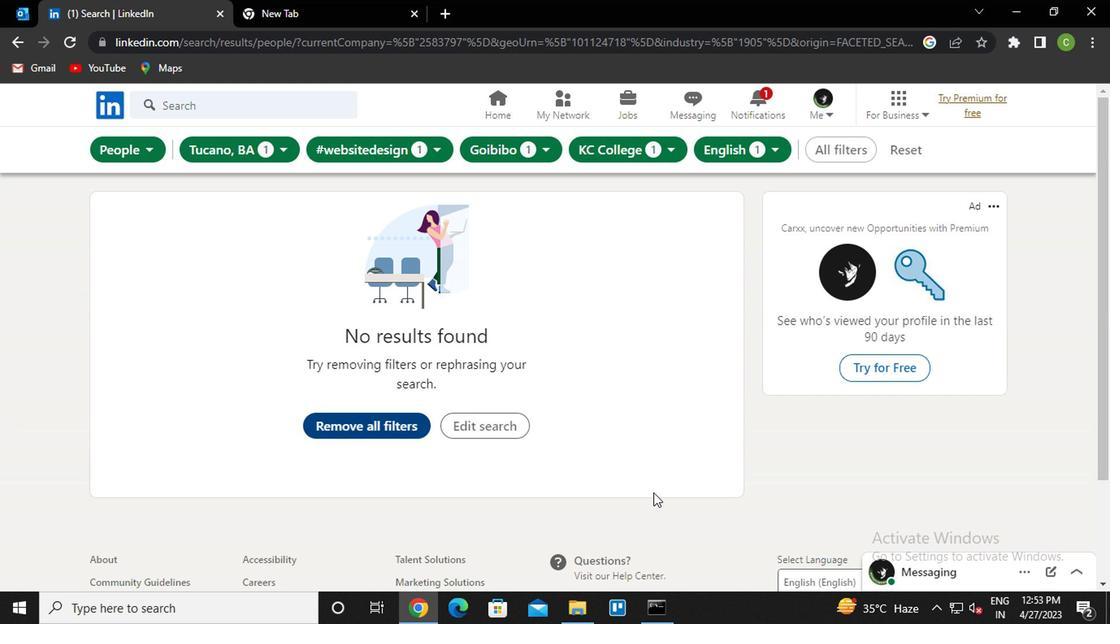 
